 Task: In the Contact  DavisAudrey@lohud.com, Log Postal mail with desription: 'Received a postal mail package from a customer returning a product.'; Add date: '4 September, 2023', attach the document: Proposal.doc. Logged in from softage.10@softage.net
Action: Mouse moved to (101, 58)
Screenshot: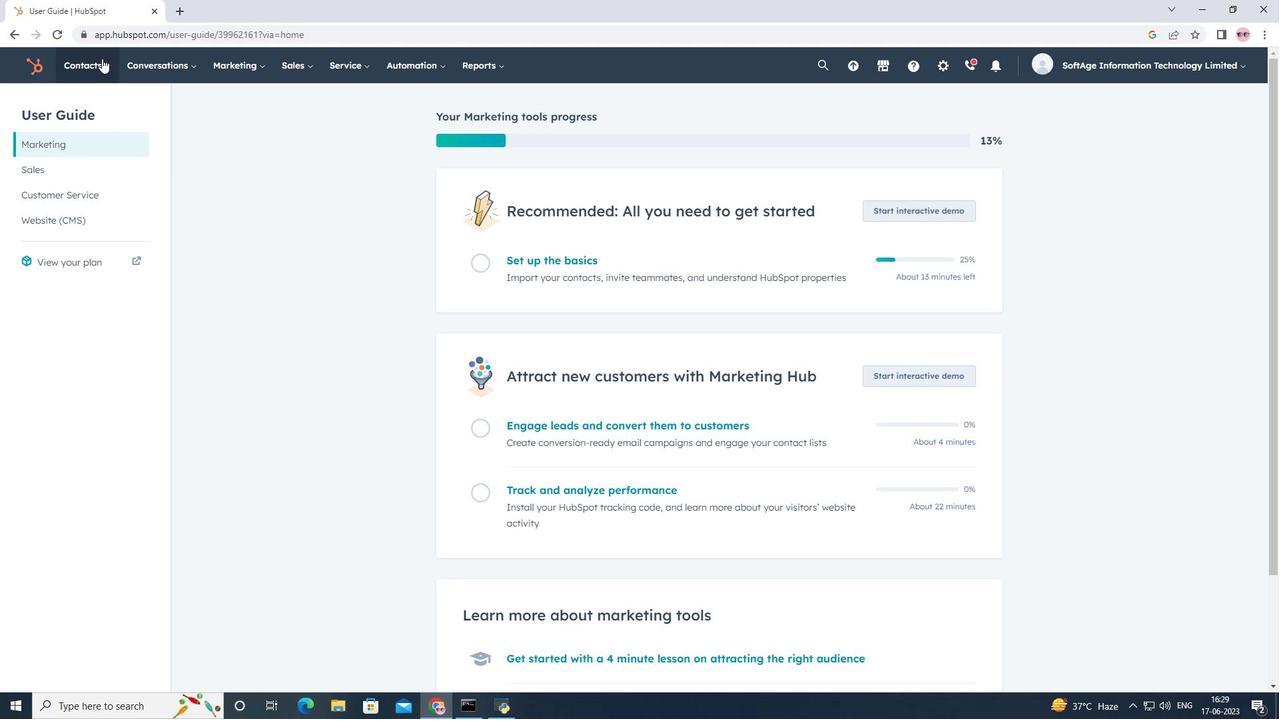 
Action: Mouse pressed left at (101, 58)
Screenshot: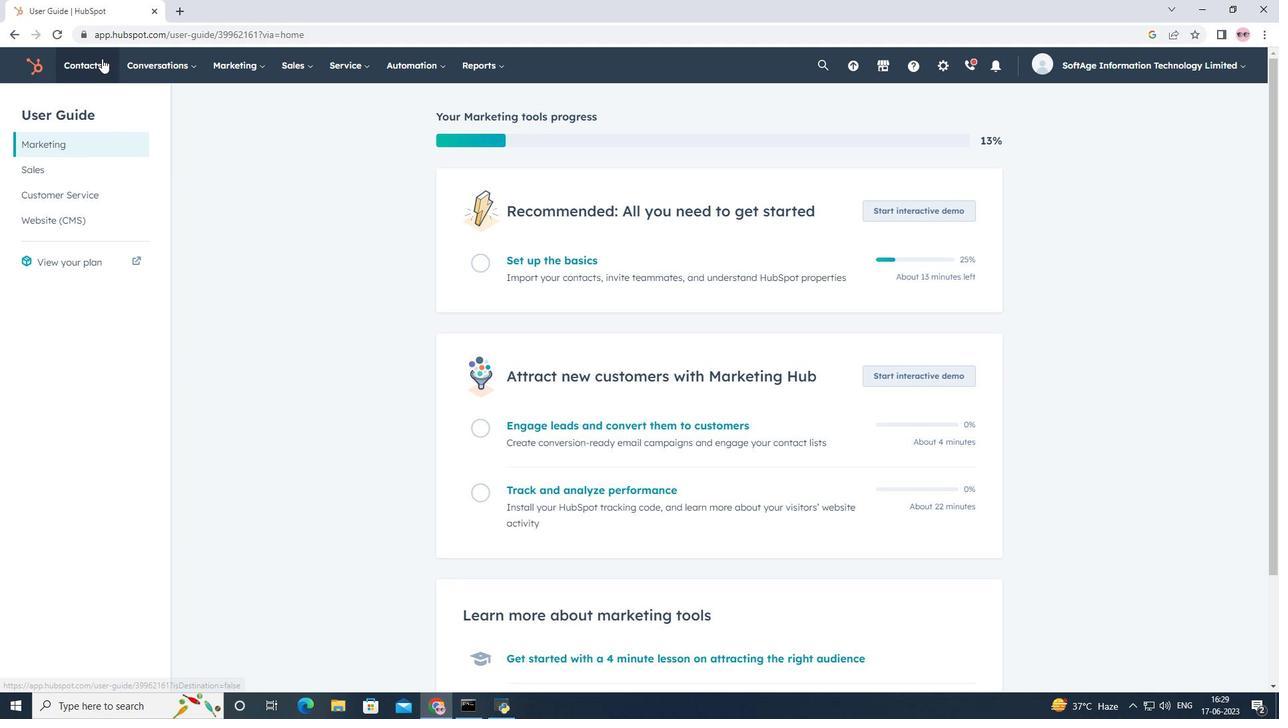 
Action: Mouse moved to (119, 106)
Screenshot: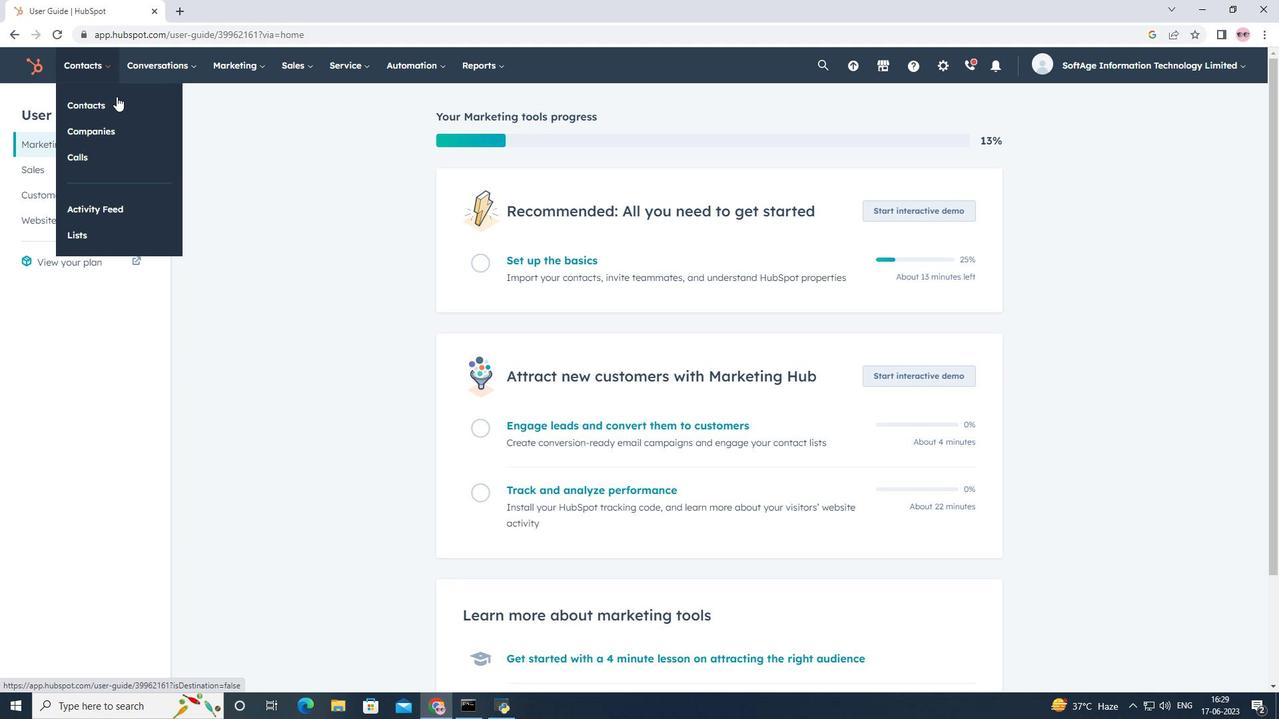 
Action: Mouse pressed left at (119, 106)
Screenshot: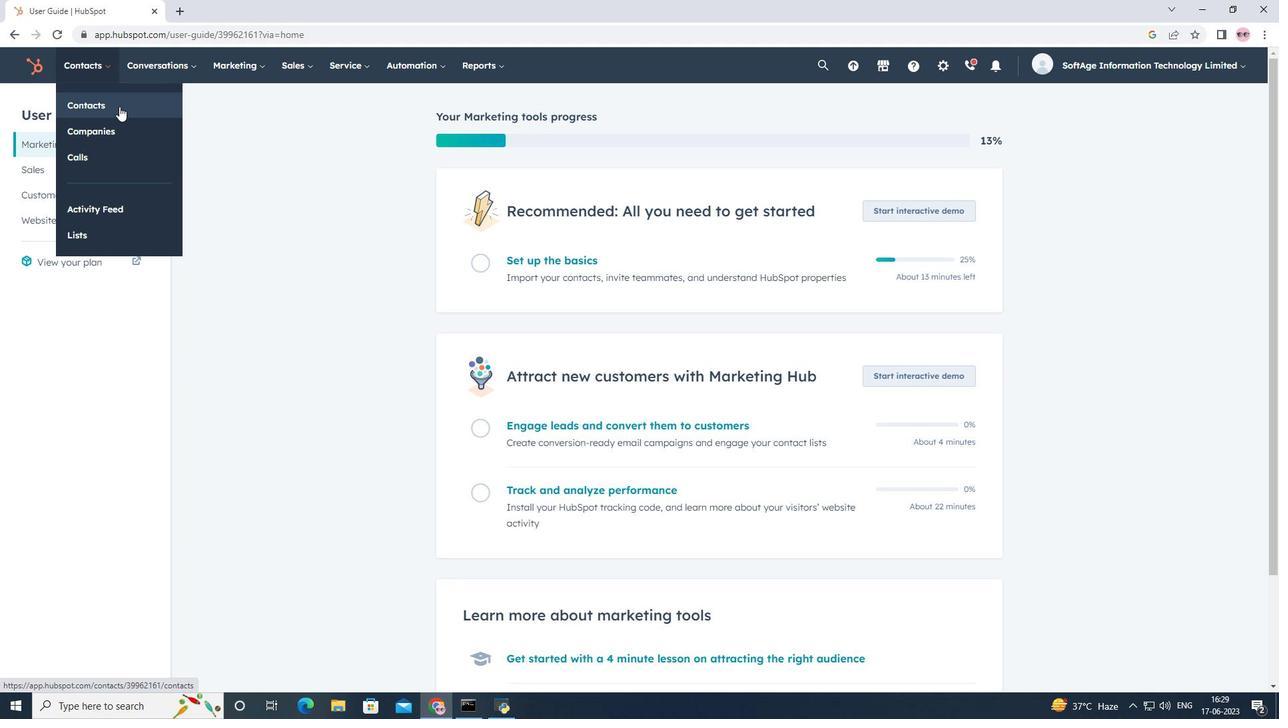 
Action: Mouse moved to (114, 221)
Screenshot: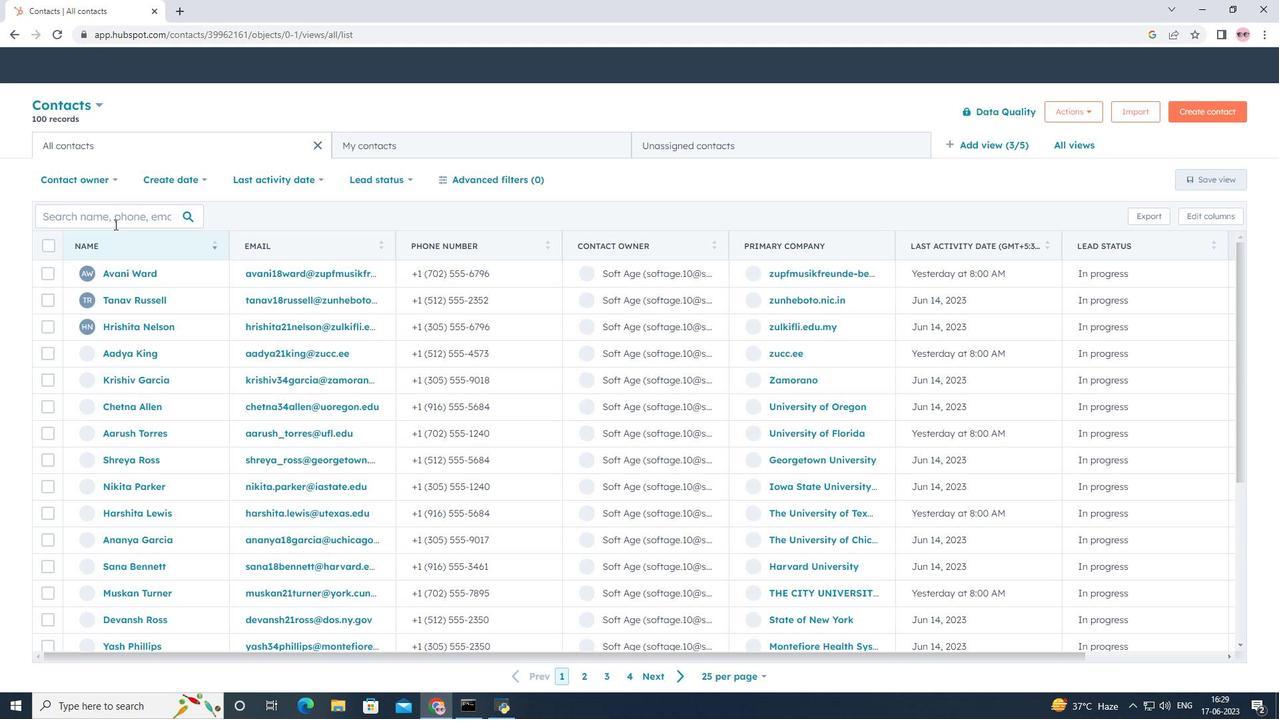 
Action: Mouse pressed left at (114, 221)
Screenshot: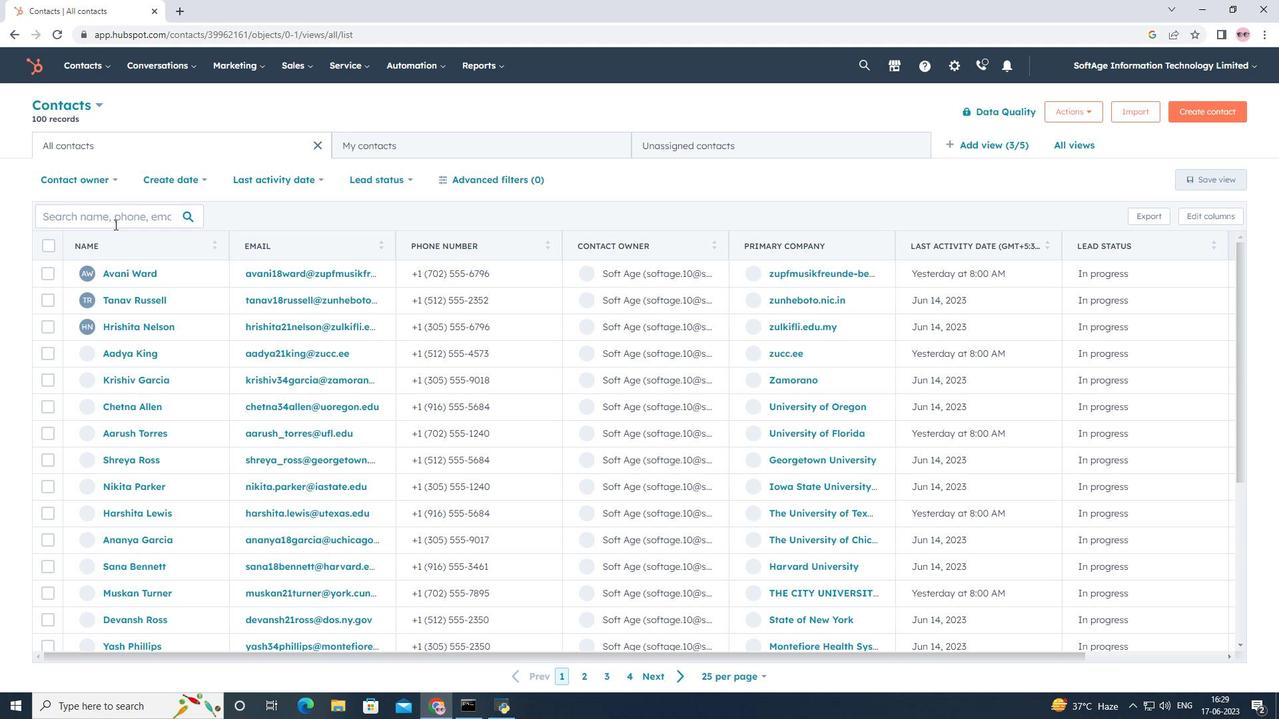 
Action: Key pressed <Key.shift>davis<Key.shift>Audrey<Key.shift>@lohud.com
Screenshot: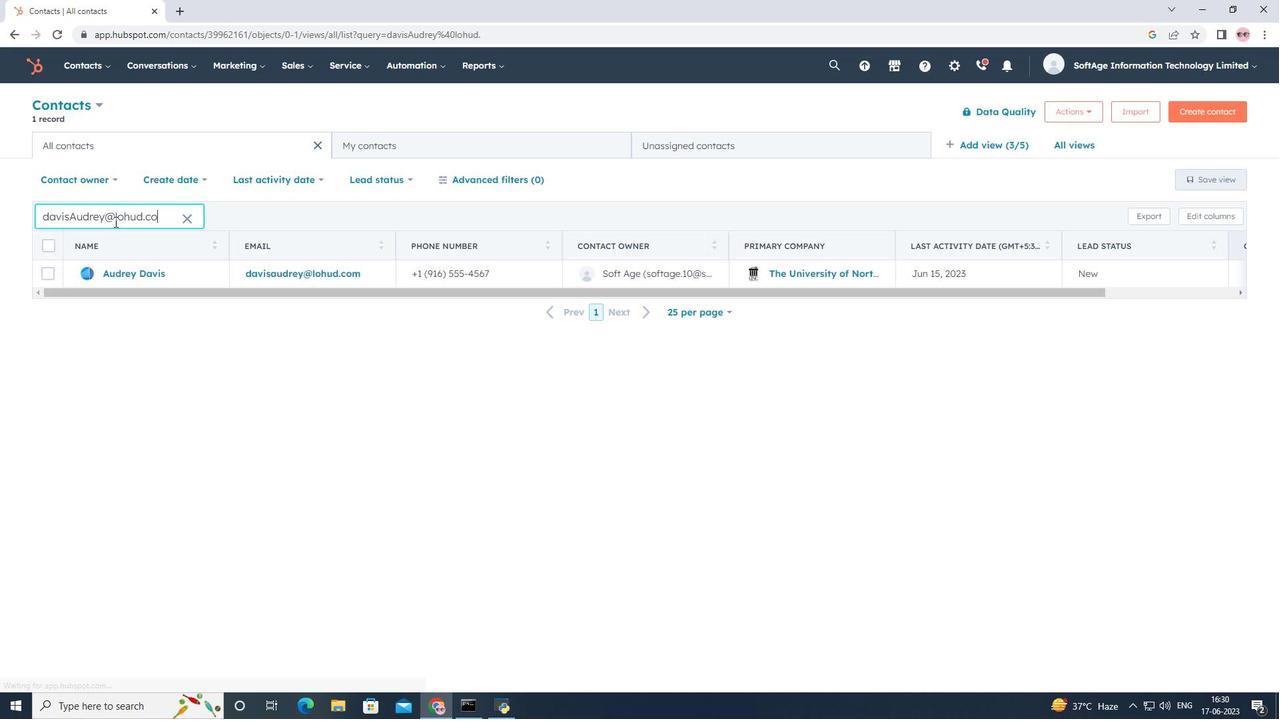 
Action: Mouse moved to (118, 275)
Screenshot: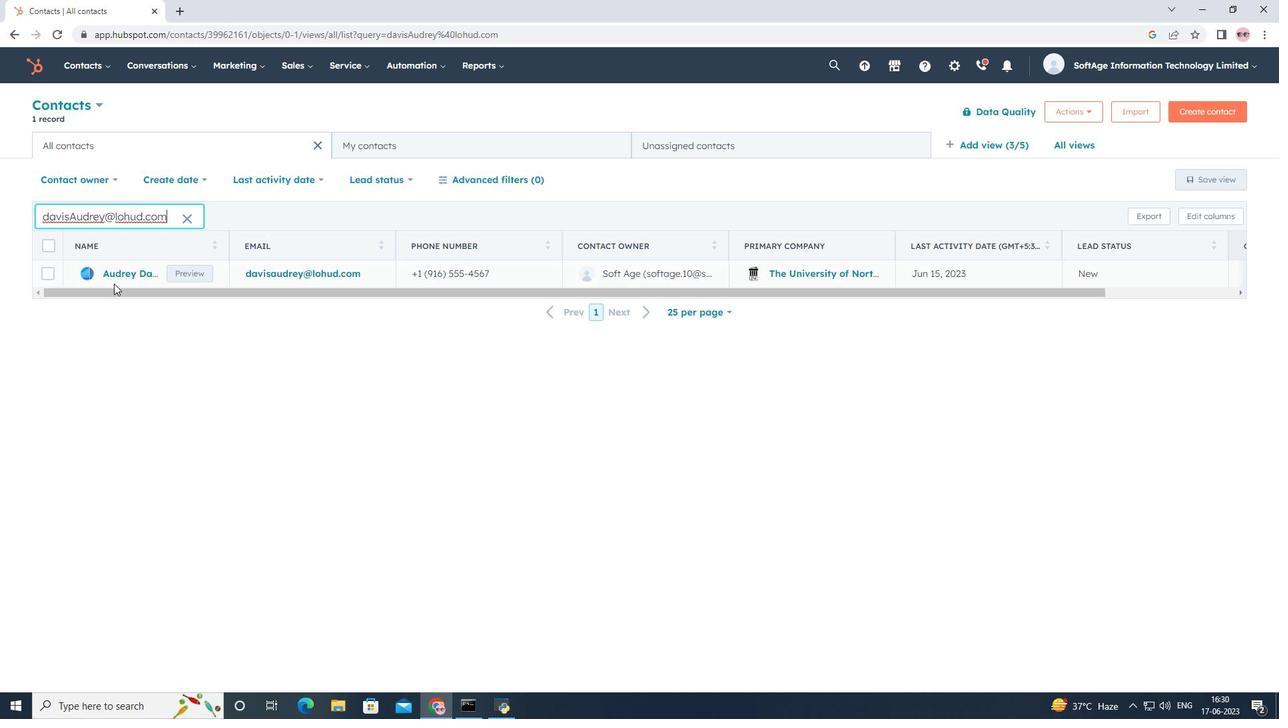 
Action: Mouse pressed left at (118, 275)
Screenshot: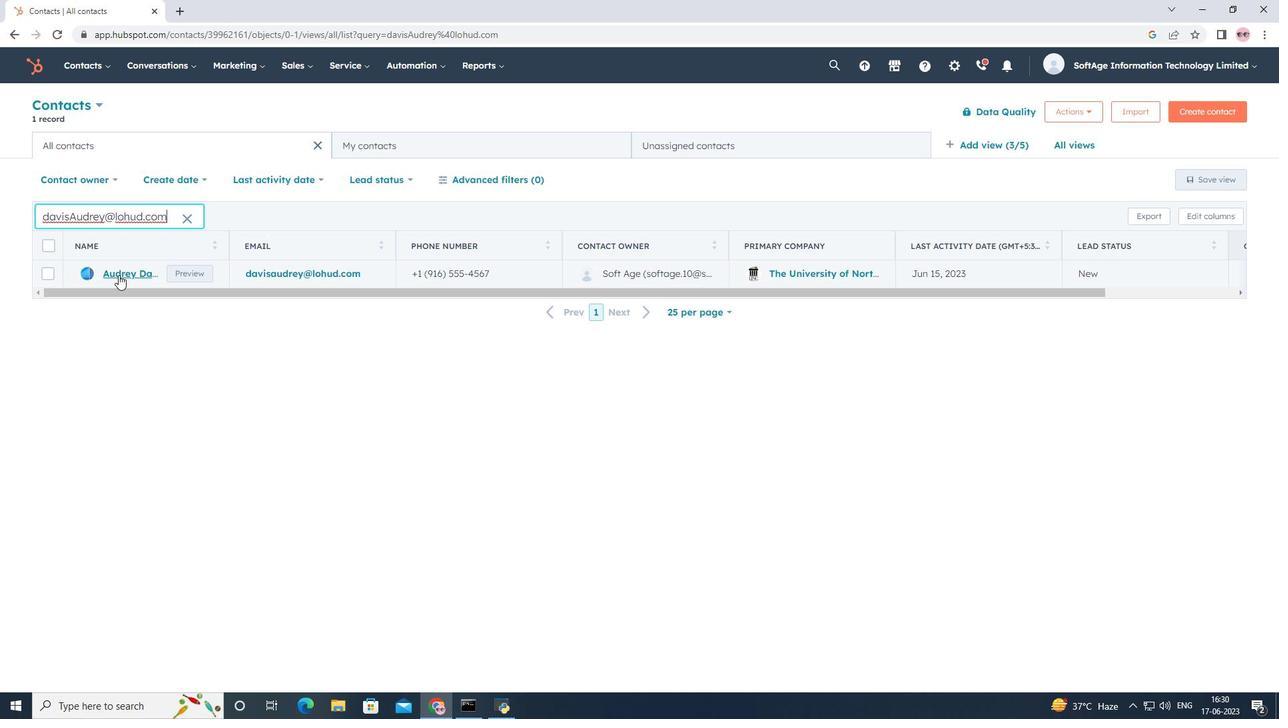 
Action: Mouse moved to (259, 235)
Screenshot: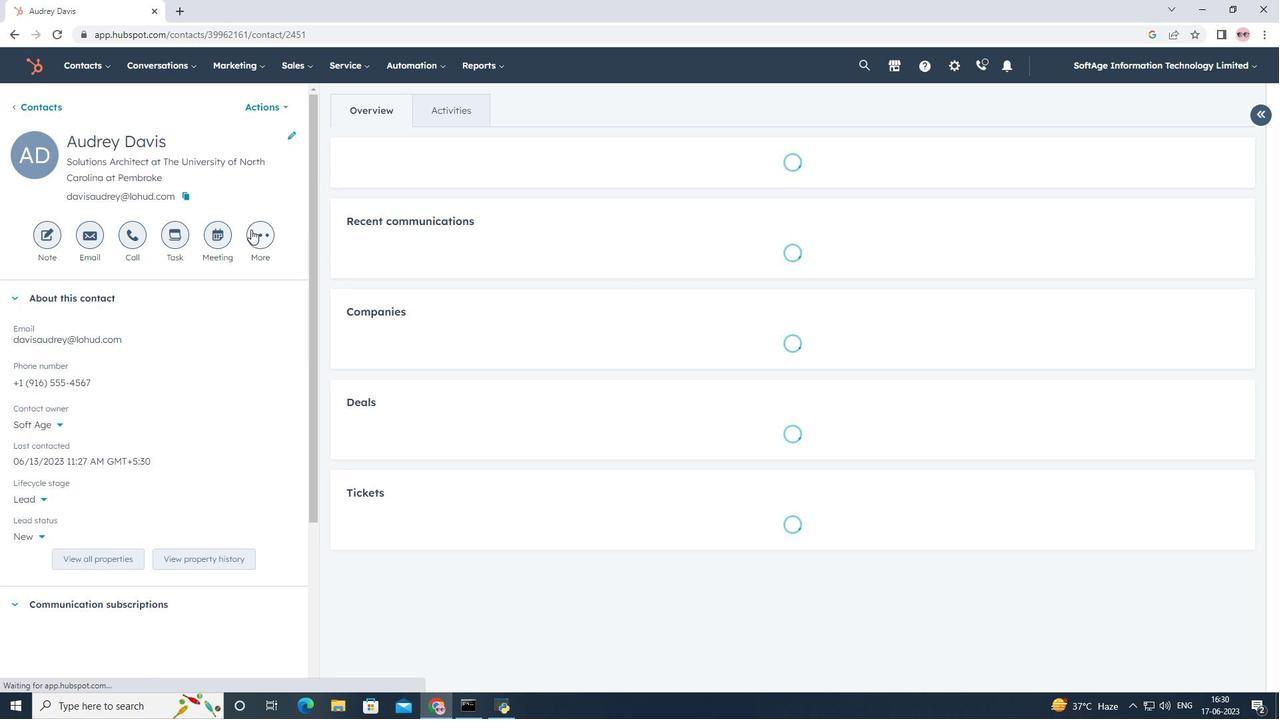 
Action: Mouse pressed left at (259, 235)
Screenshot: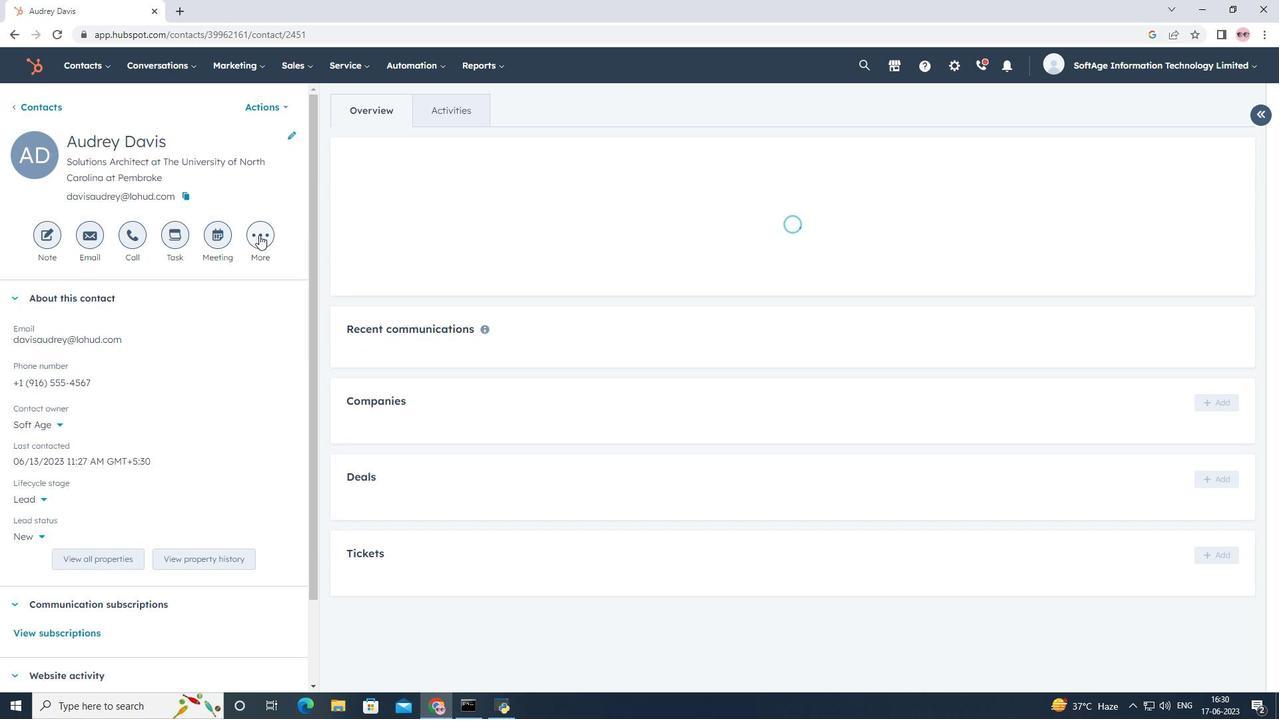 
Action: Mouse moved to (264, 425)
Screenshot: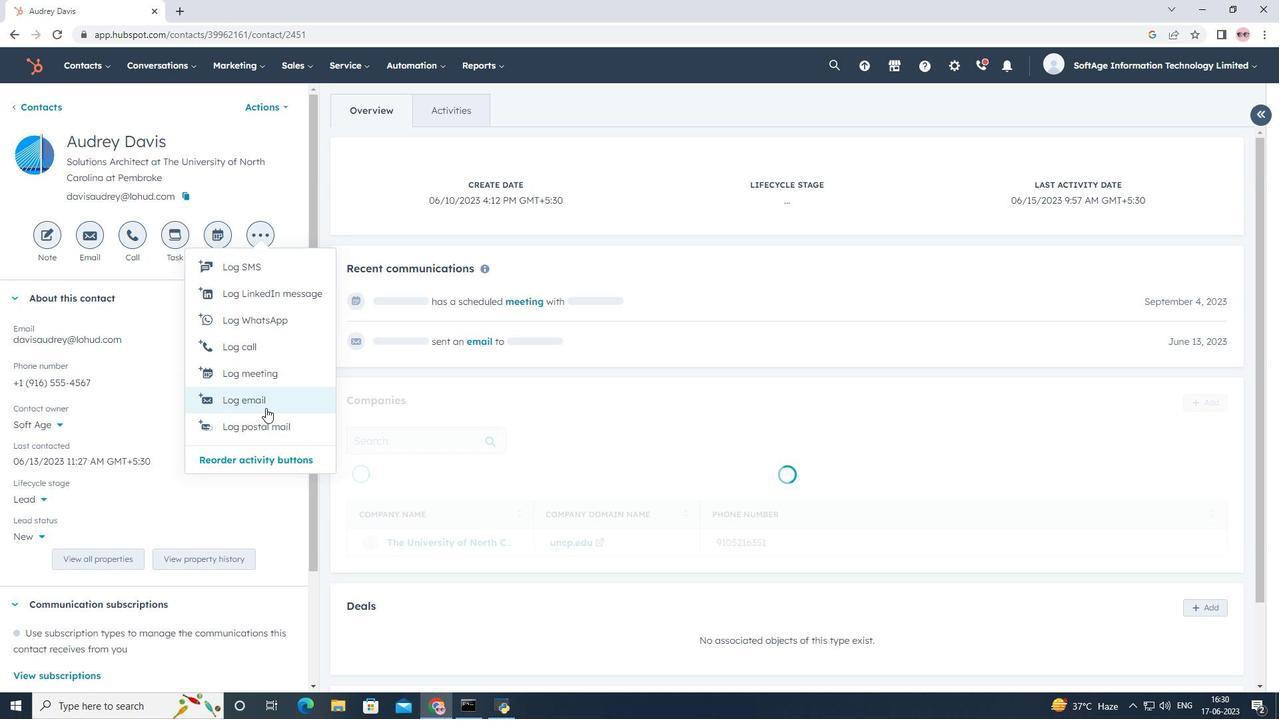 
Action: Mouse pressed left at (264, 425)
Screenshot: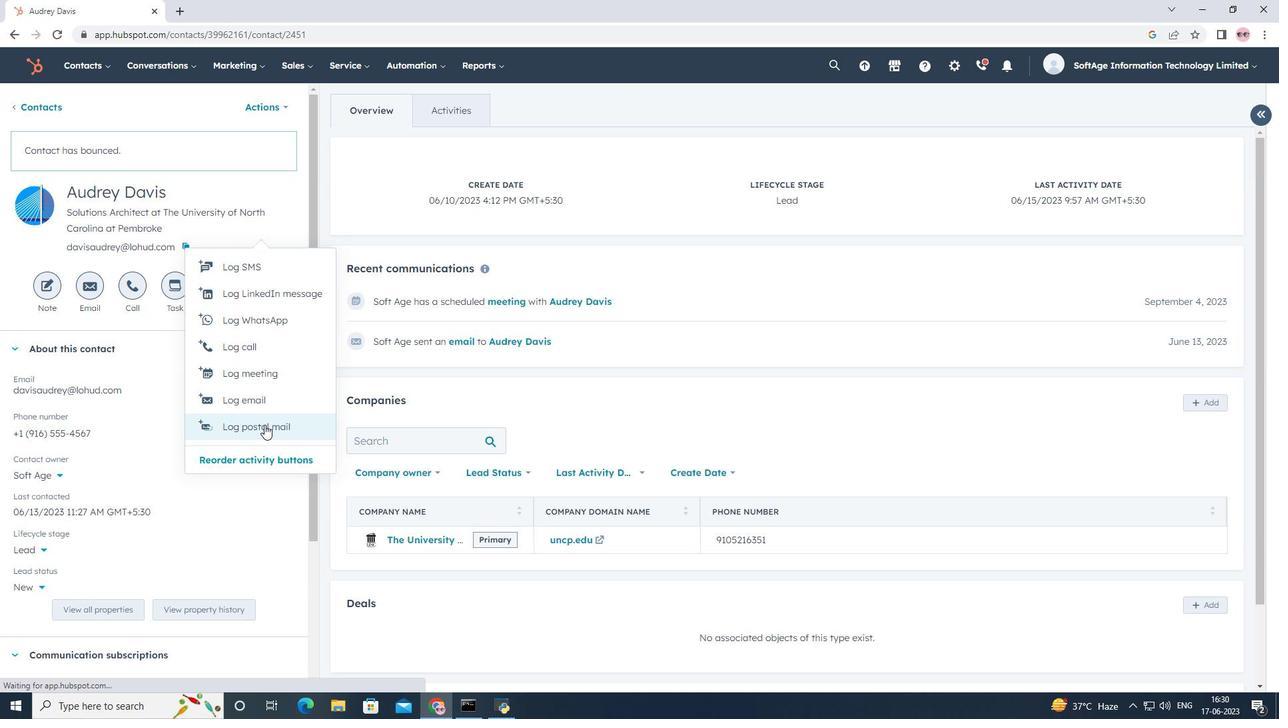 
Action: Mouse moved to (262, 479)
Screenshot: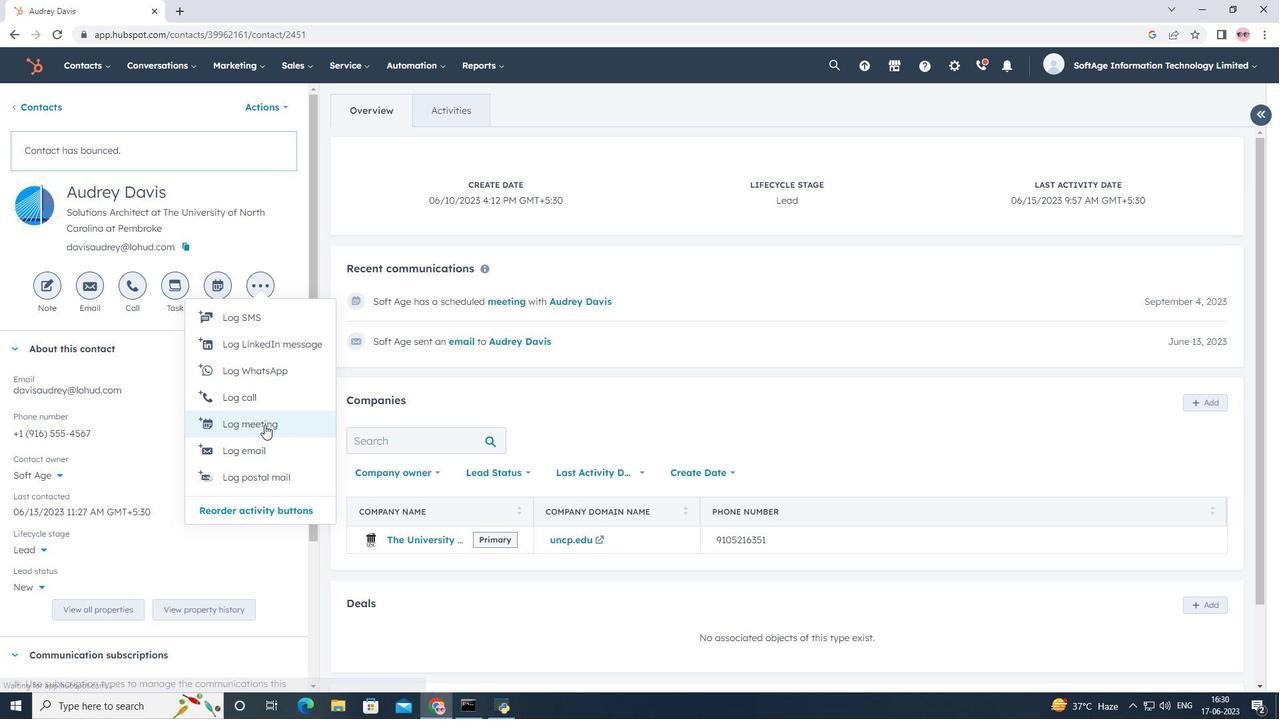 
Action: Mouse pressed left at (262, 479)
Screenshot: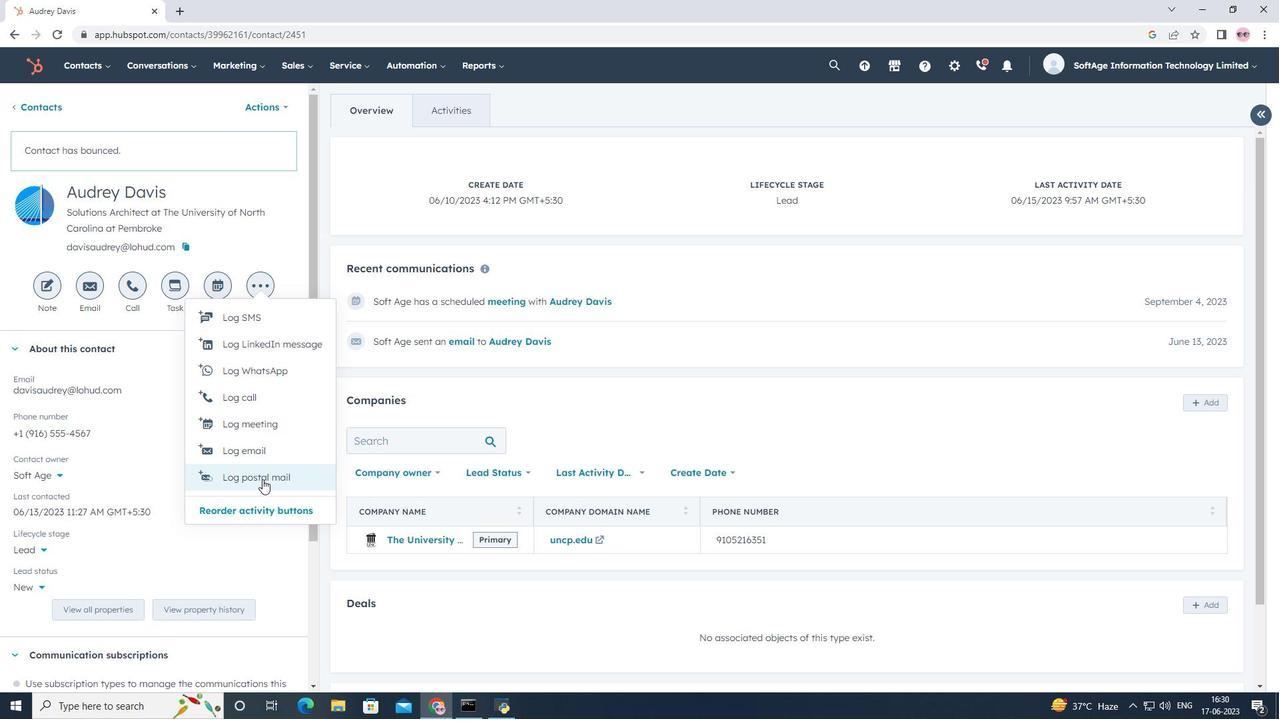 
Action: Mouse moved to (813, 507)
Screenshot: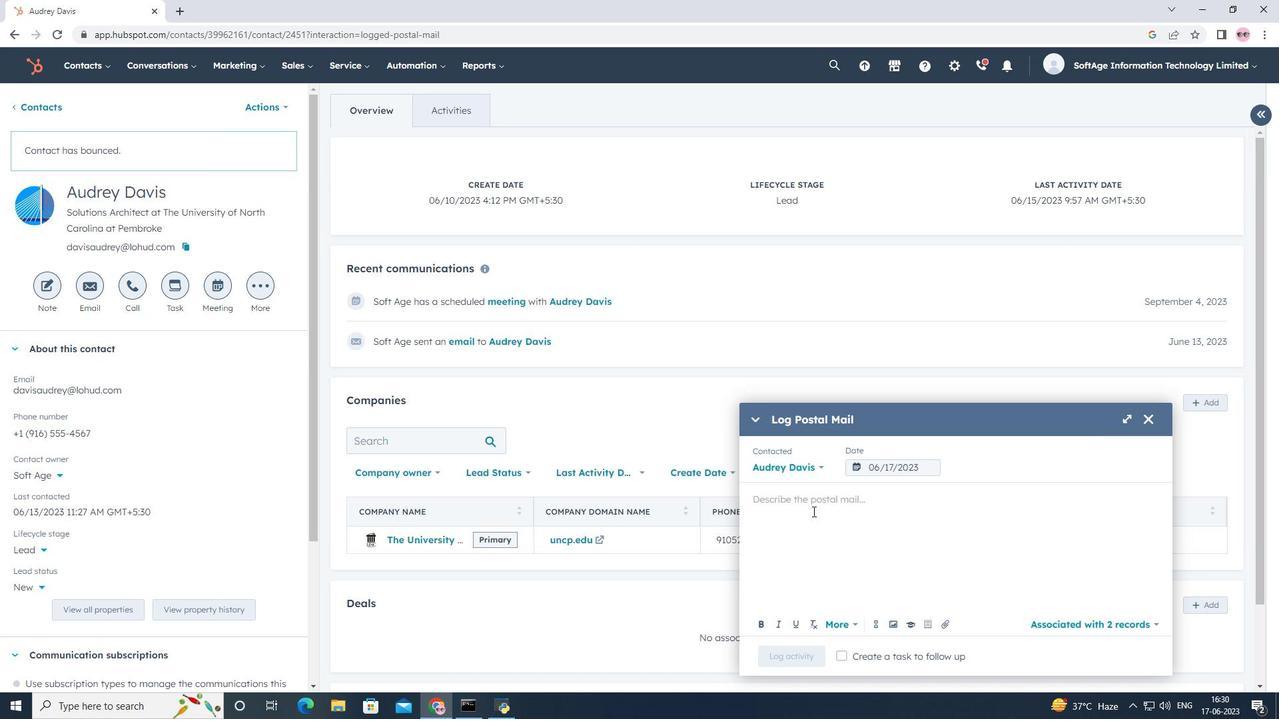
Action: Mouse pressed left at (813, 507)
Screenshot: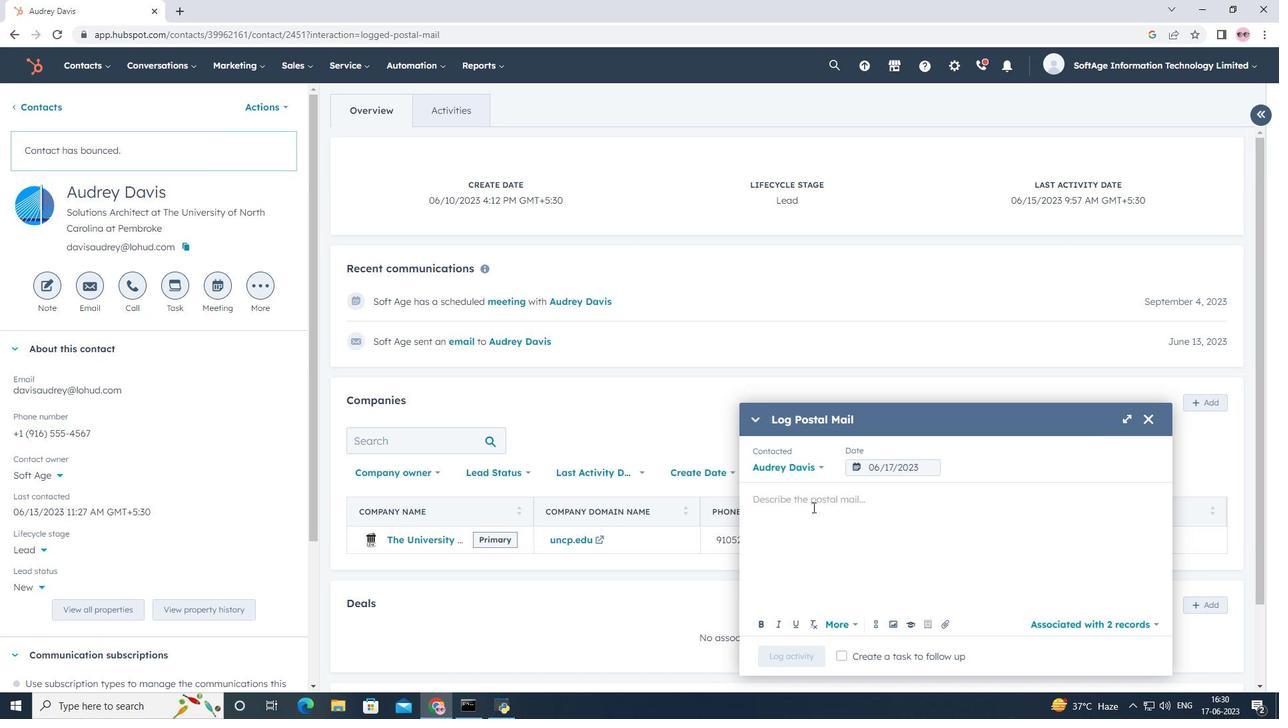 
Action: Key pressed <Key.shift>Received<Key.space>a<Key.space>postal<Key.space>mail<Key.space>package<Key.space>from<Key.space>a<Key.space>customer<Key.space>returning<Key.space>a<Key.space>product.
Screenshot: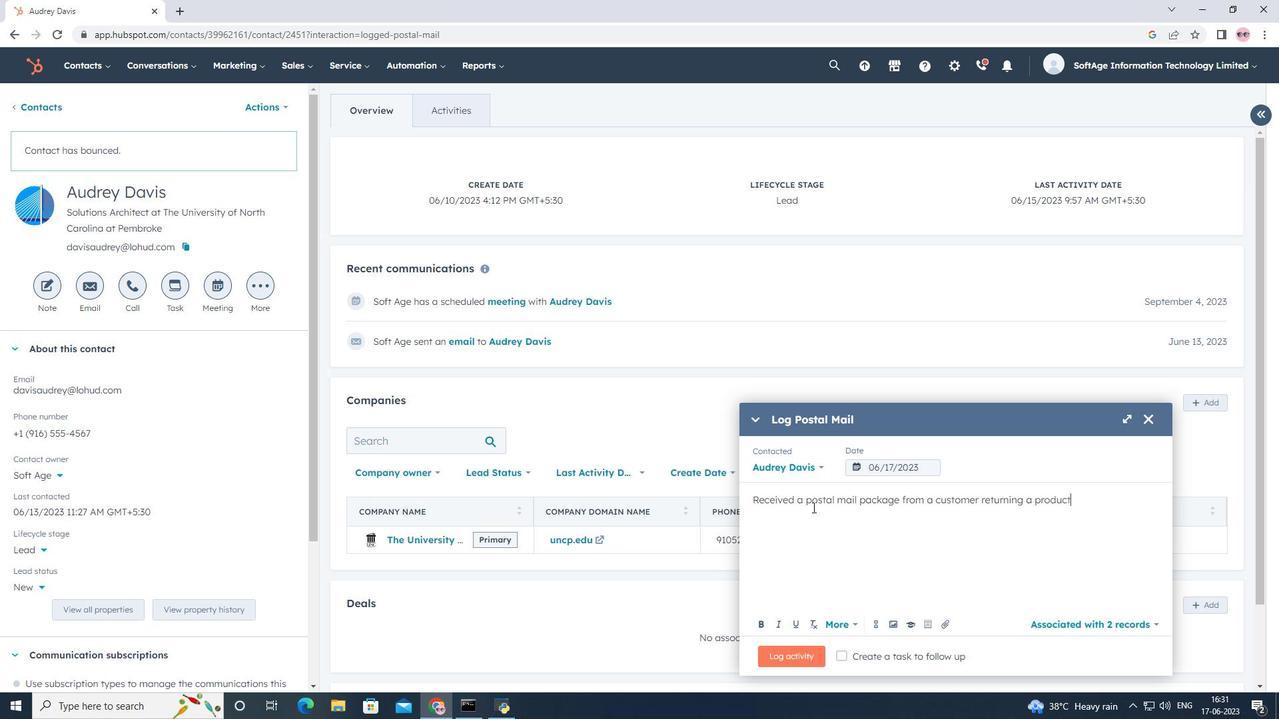 
Action: Mouse moved to (913, 469)
Screenshot: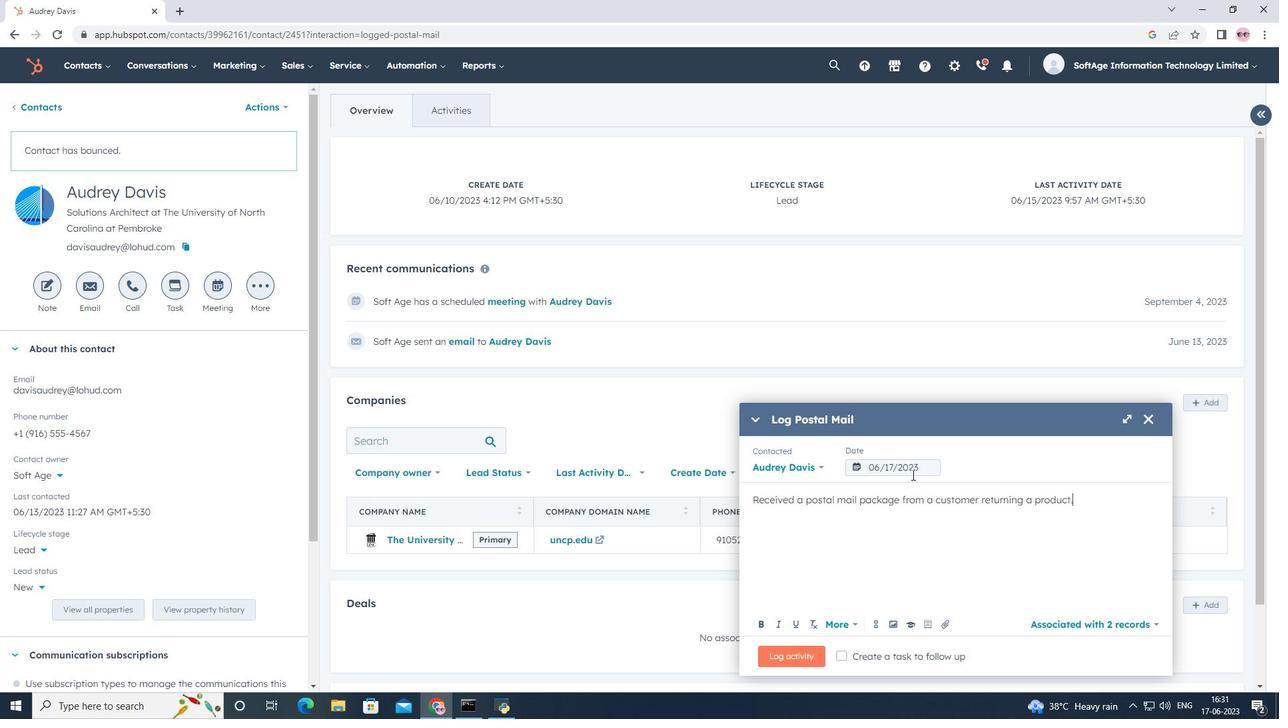
Action: Mouse pressed left at (913, 469)
Screenshot: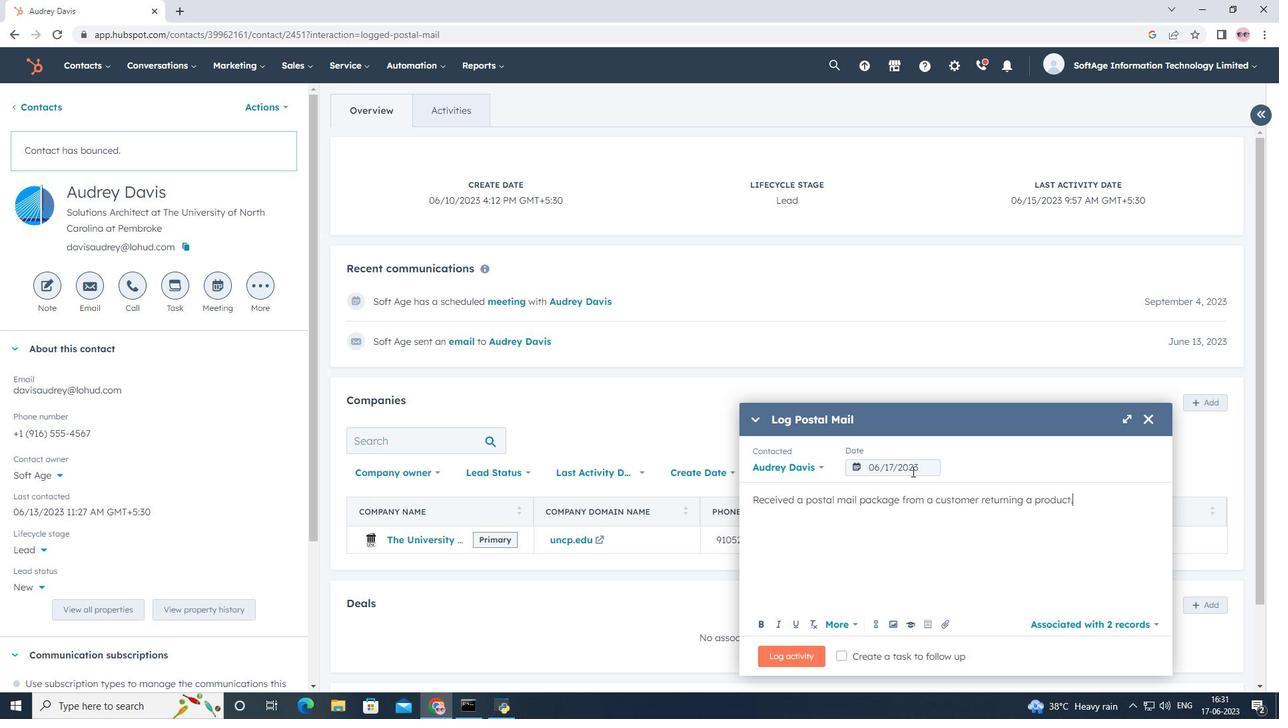 
Action: Mouse moved to (1023, 257)
Screenshot: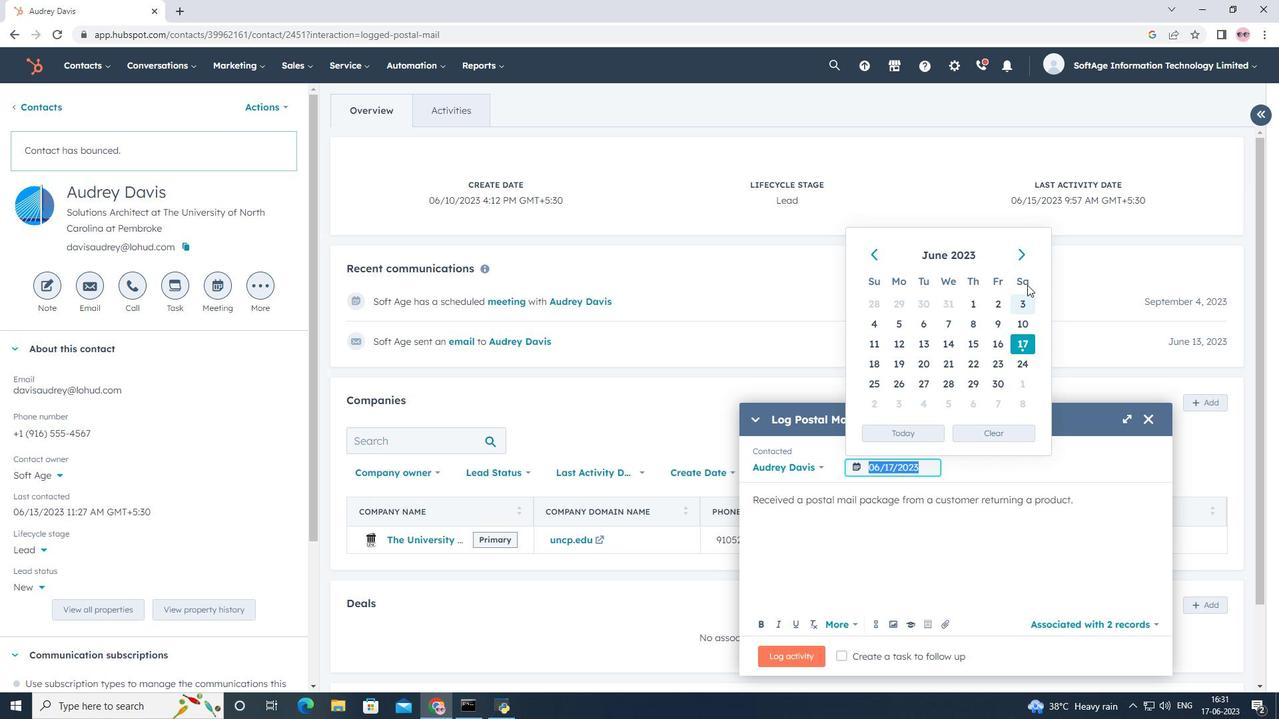 
Action: Mouse pressed left at (1023, 257)
Screenshot: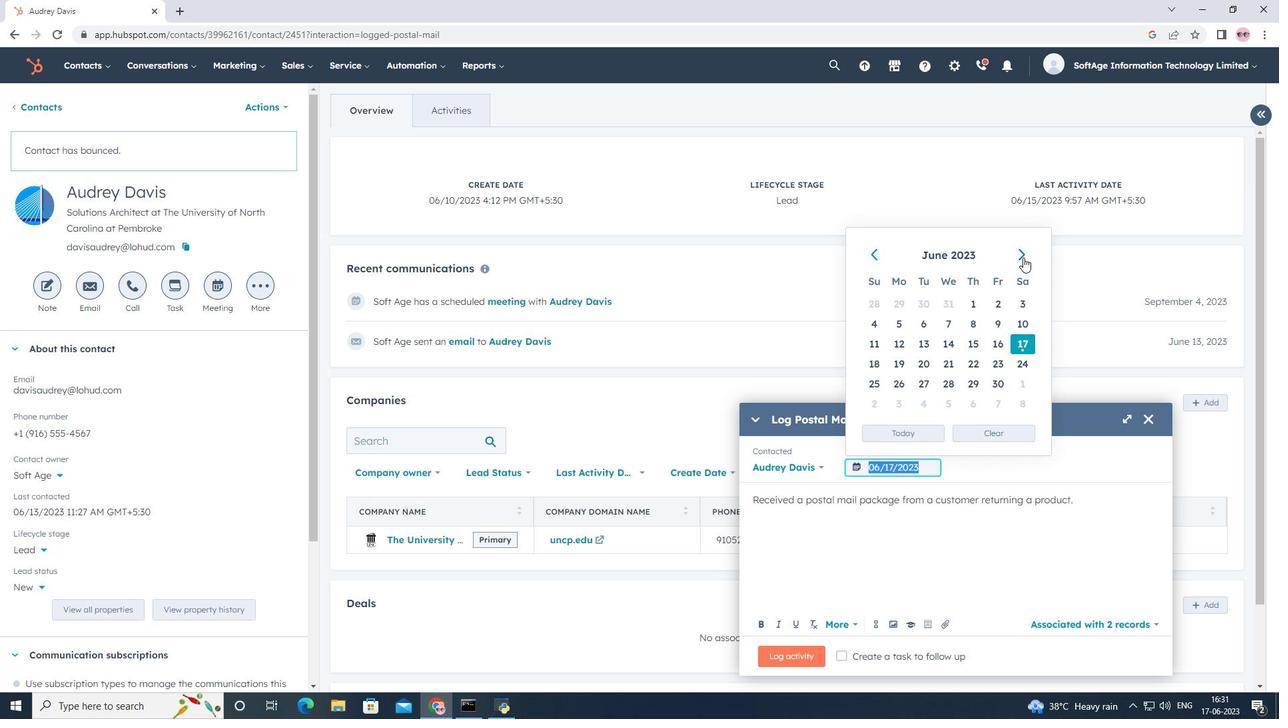 
Action: Mouse moved to (1023, 257)
Screenshot: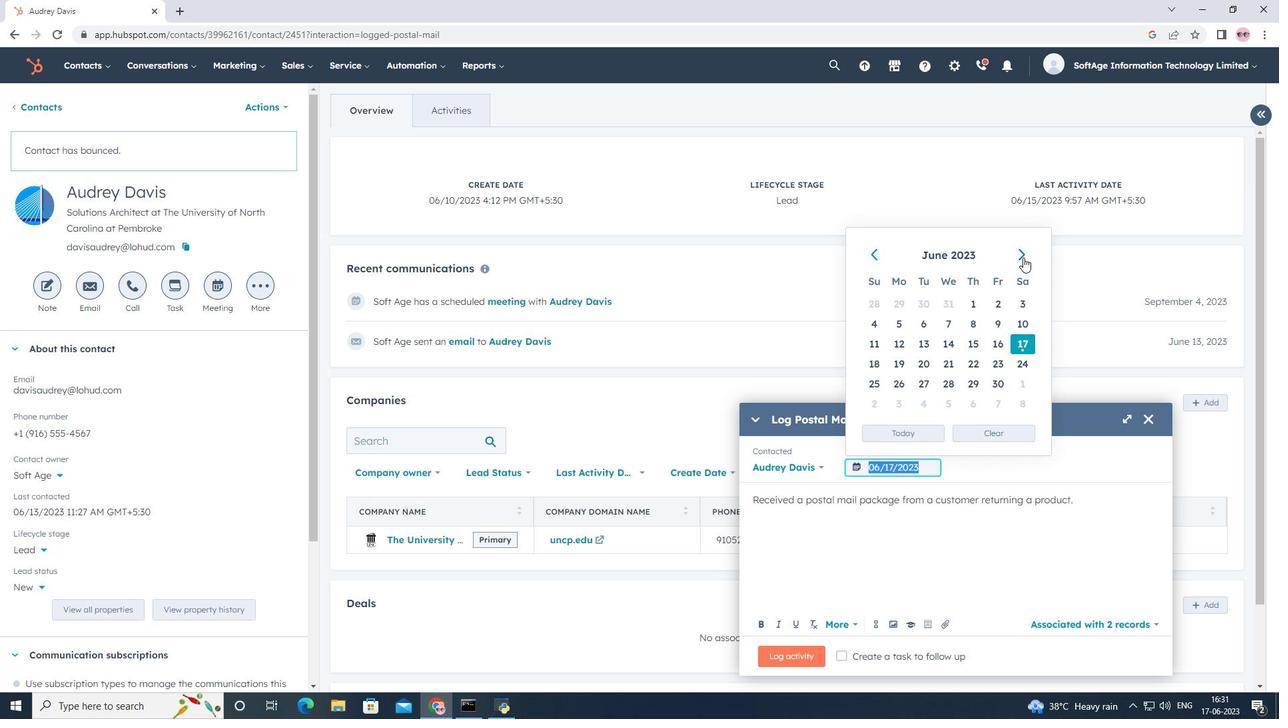 
Action: Mouse pressed left at (1023, 257)
Screenshot: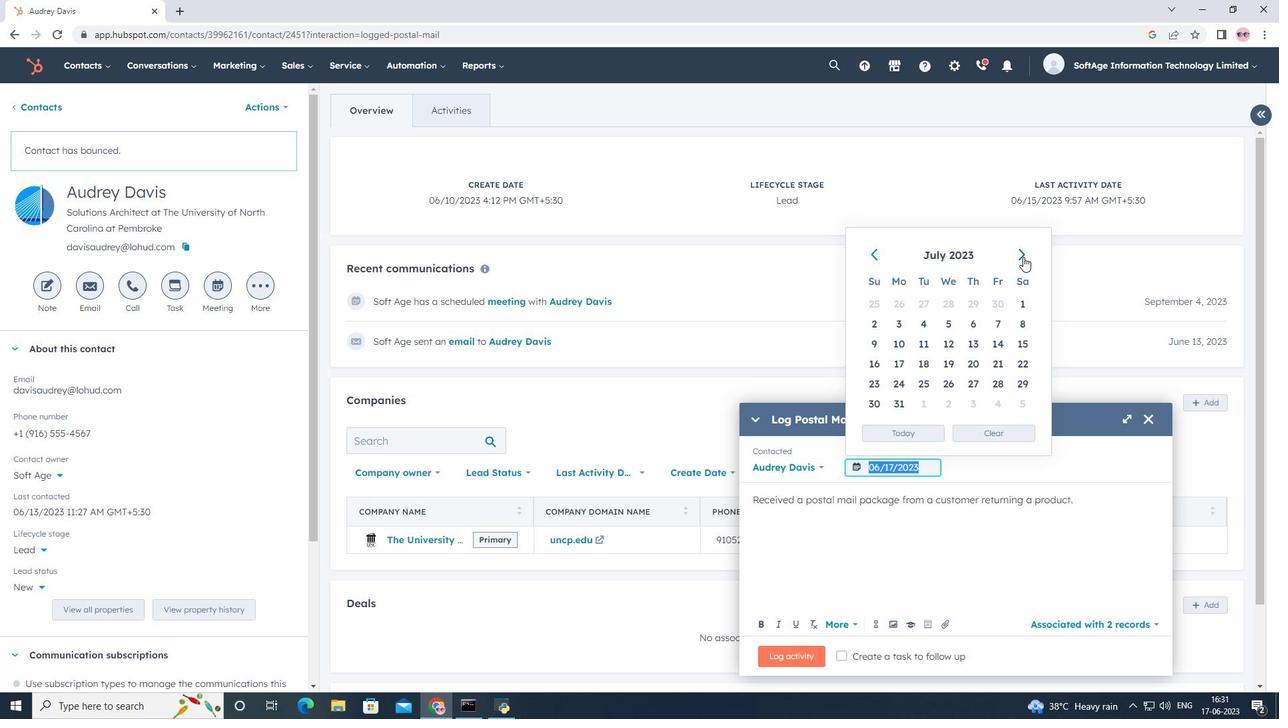 
Action: Mouse pressed left at (1023, 257)
Screenshot: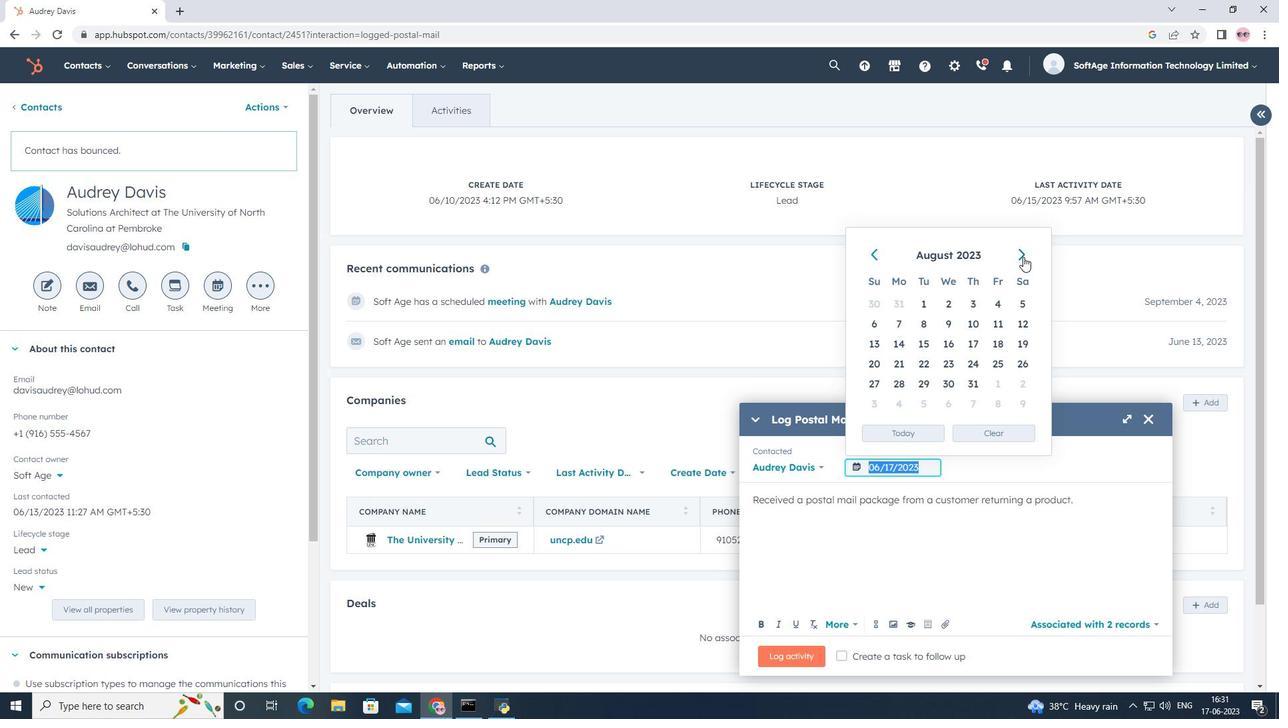 
Action: Mouse moved to (901, 324)
Screenshot: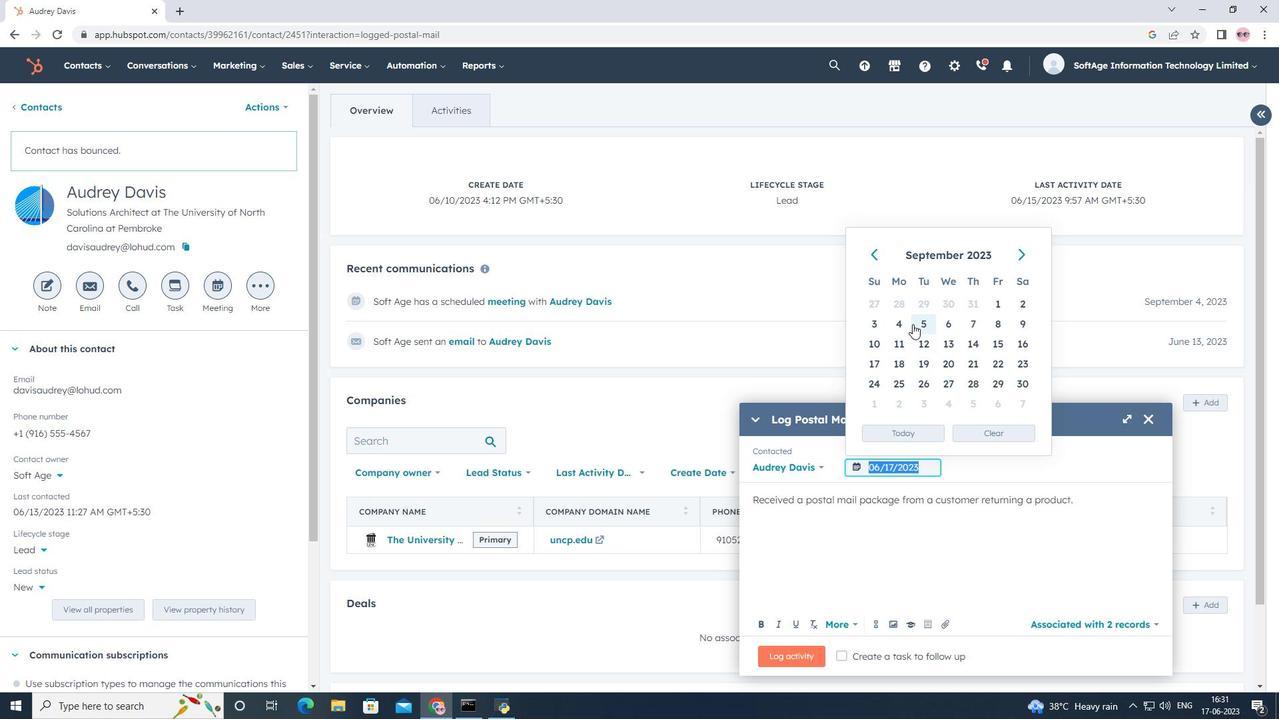 
Action: Mouse pressed left at (901, 324)
Screenshot: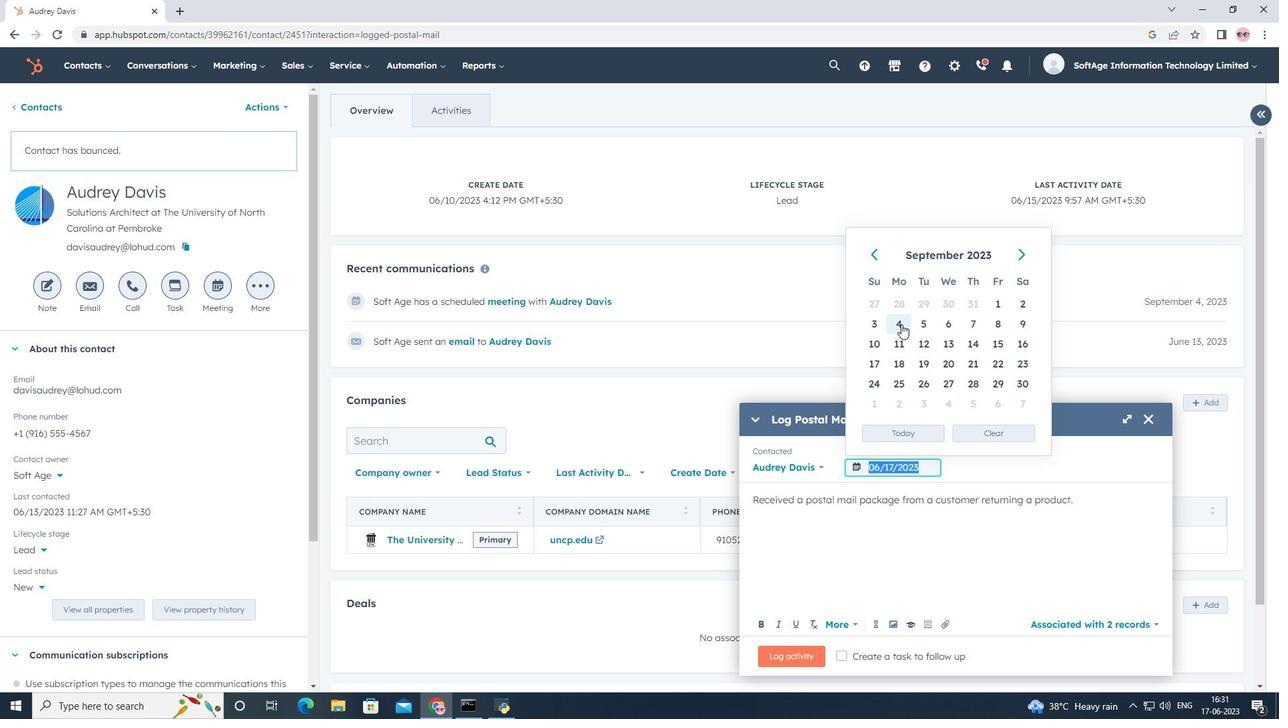 
Action: Mouse moved to (944, 626)
Screenshot: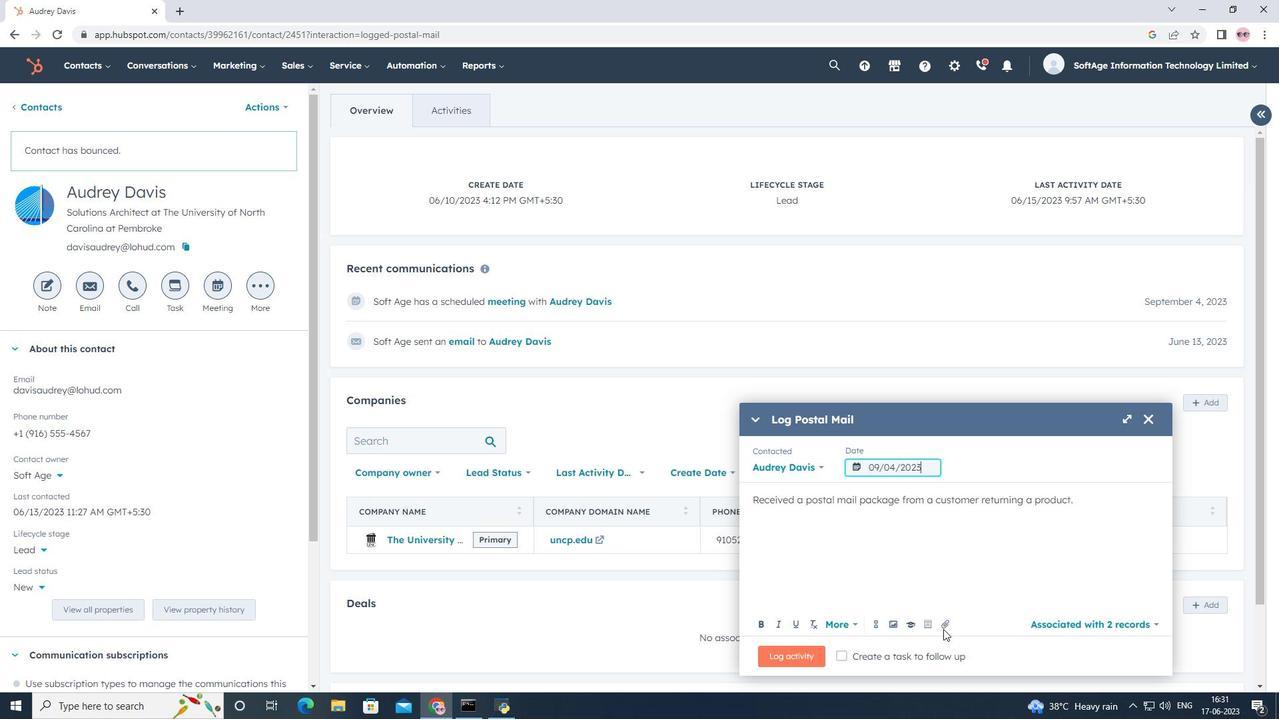 
Action: Mouse pressed left at (944, 626)
Screenshot: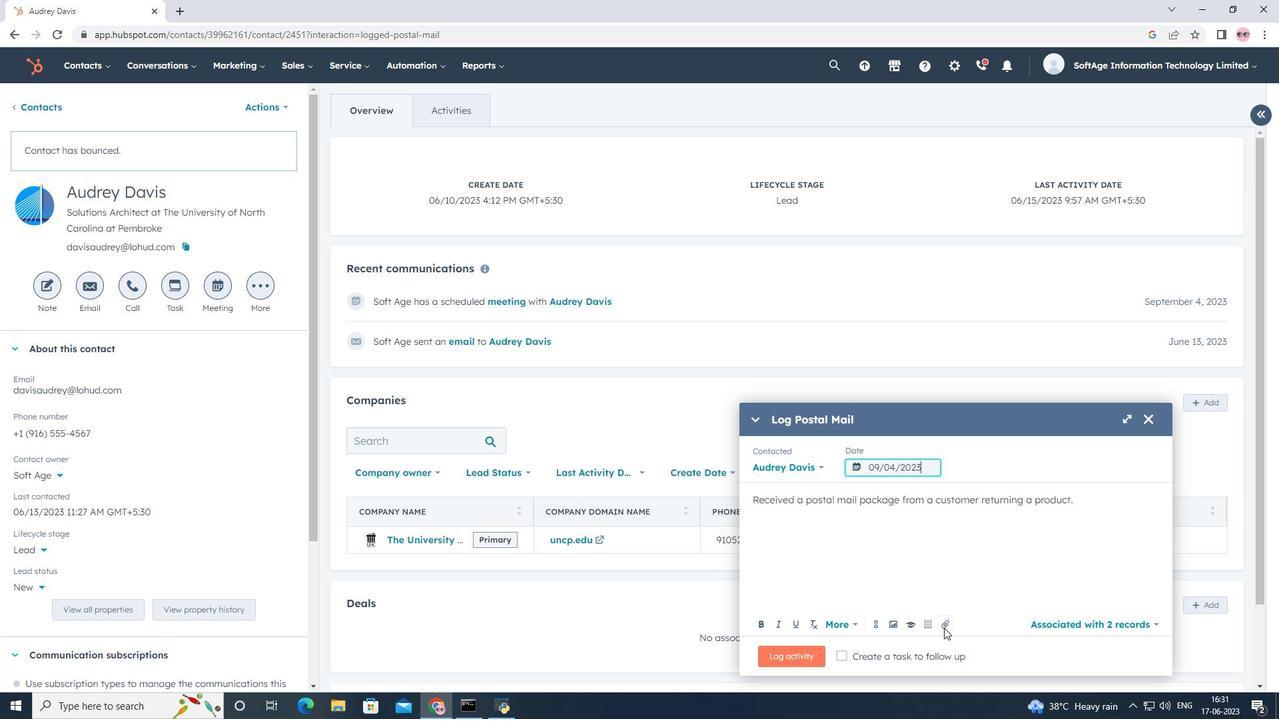 
Action: Mouse moved to (959, 581)
Screenshot: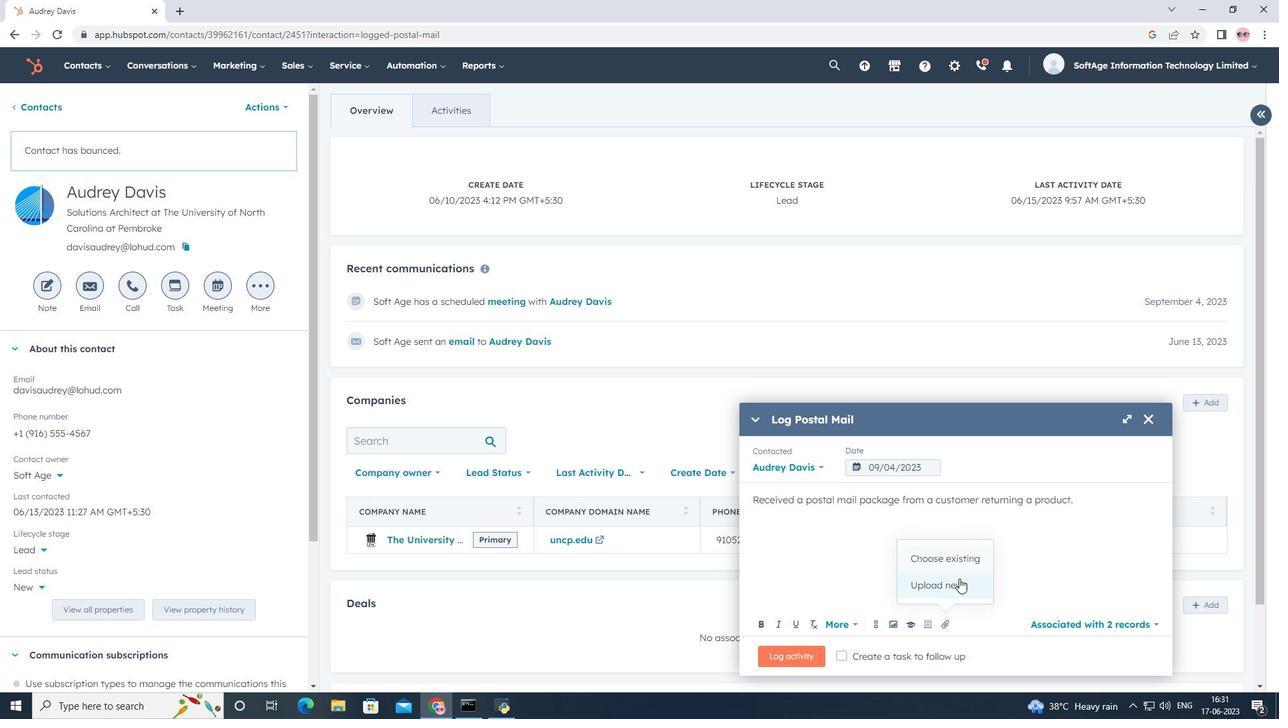 
Action: Mouse pressed left at (959, 581)
Screenshot: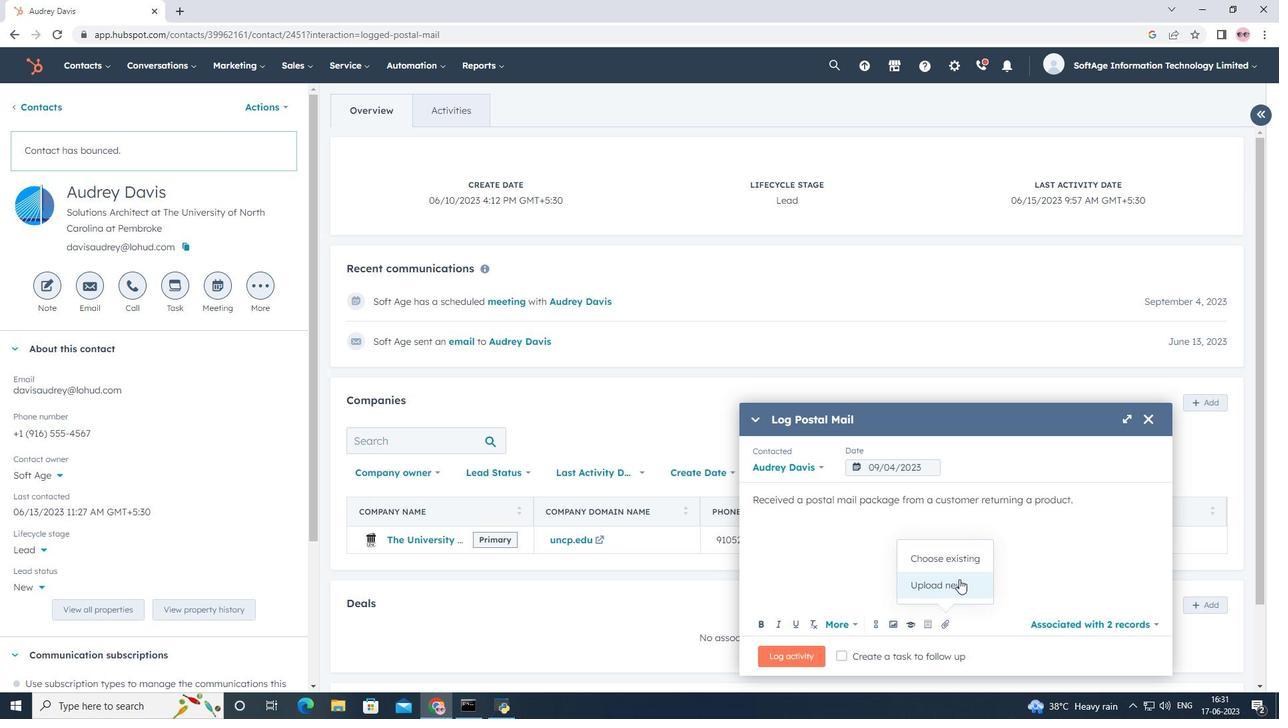 
Action: Mouse moved to (179, 111)
Screenshot: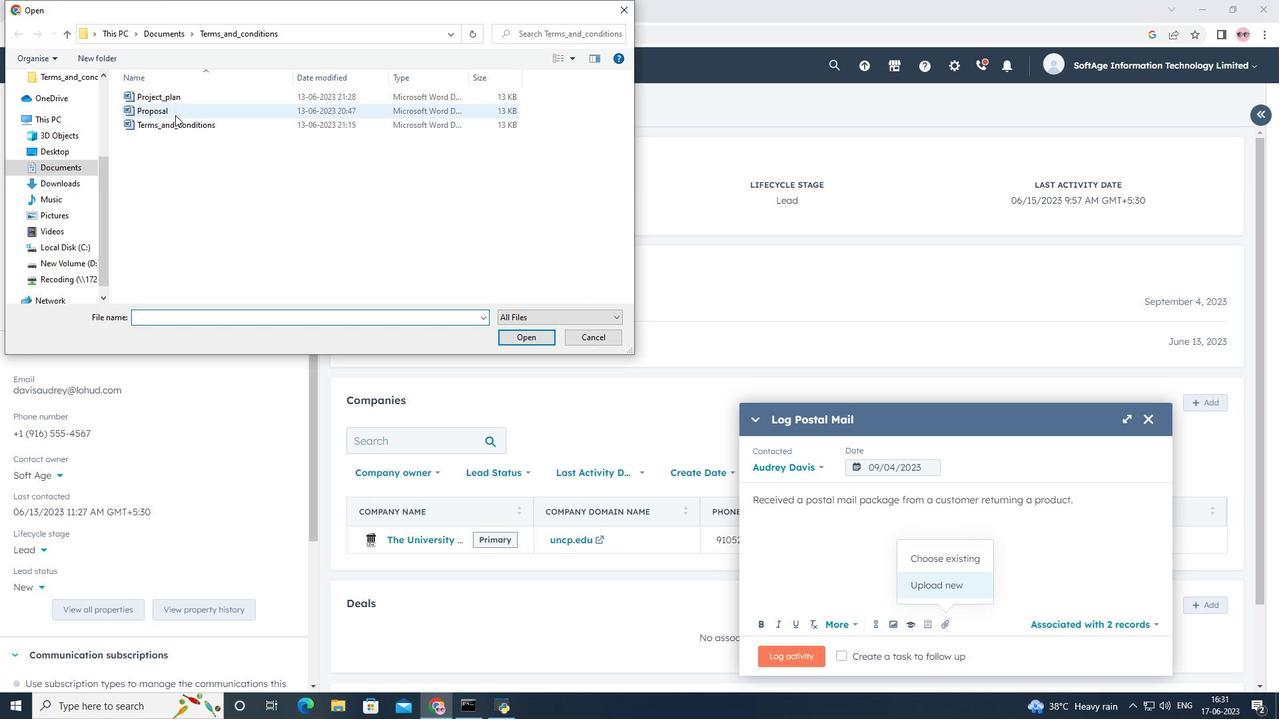
Action: Mouse pressed left at (179, 111)
Screenshot: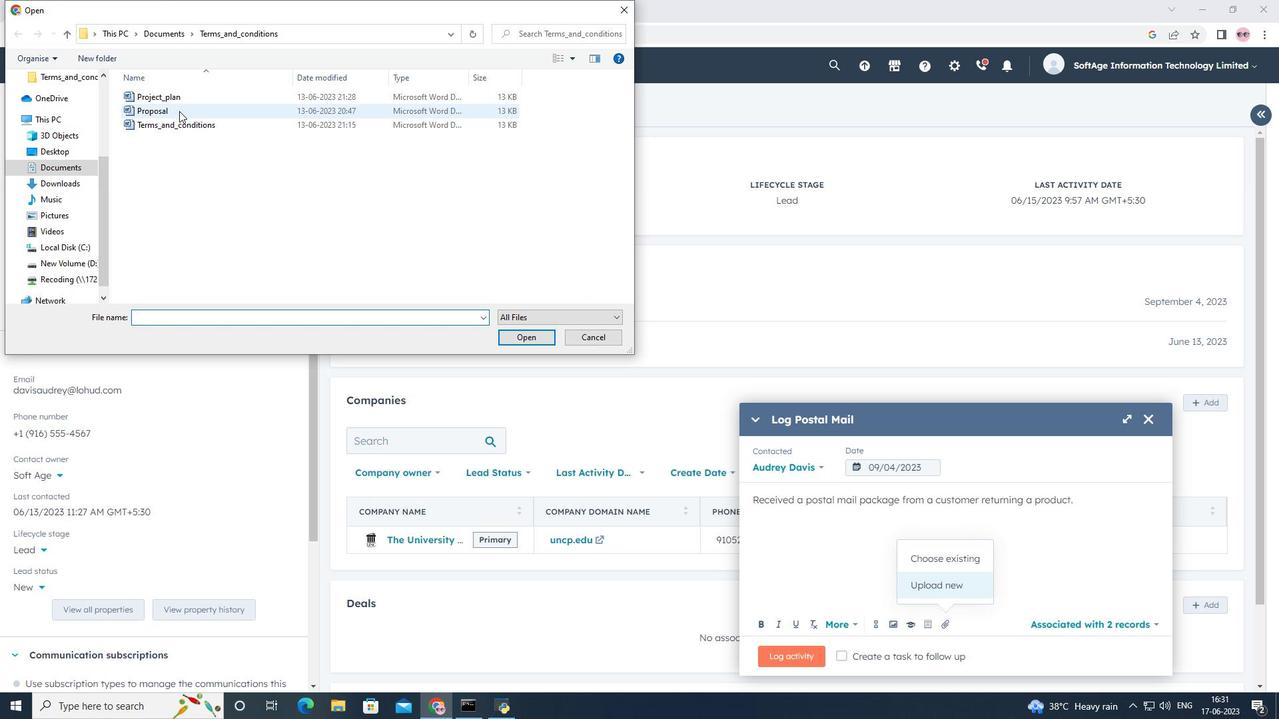 
Action: Mouse moved to (510, 335)
Screenshot: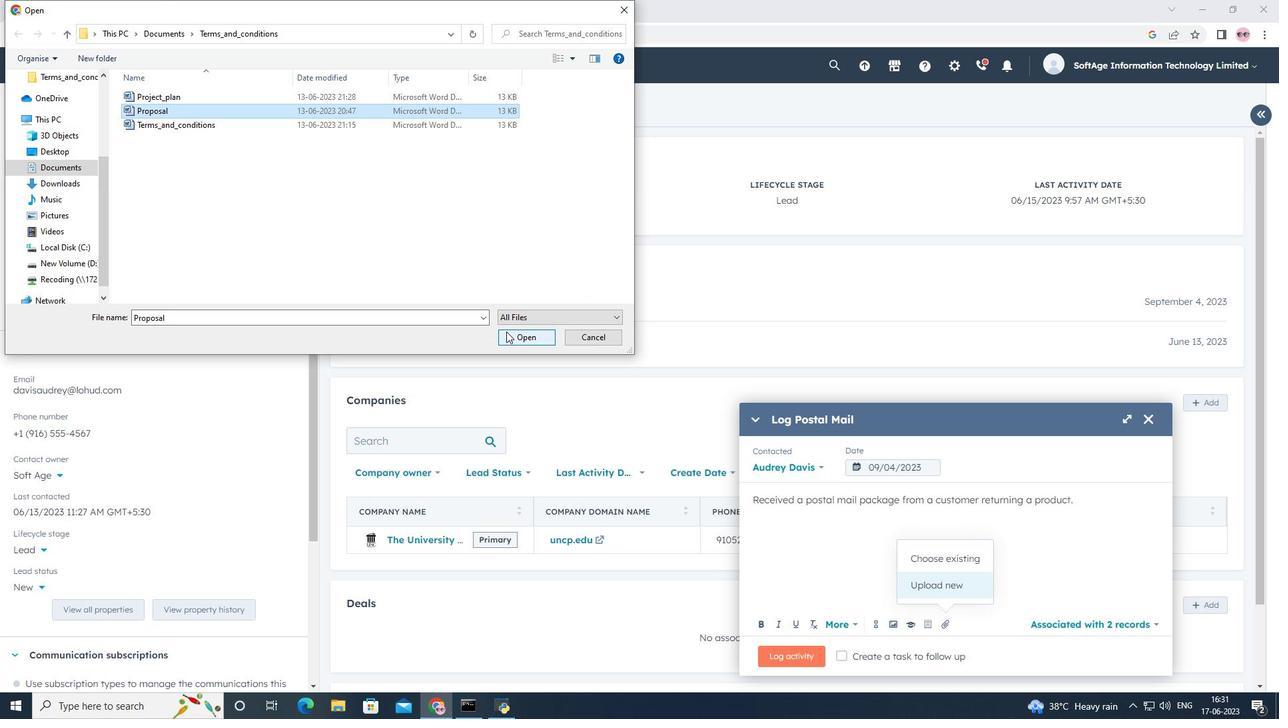 
Action: Mouse pressed left at (510, 335)
Screenshot: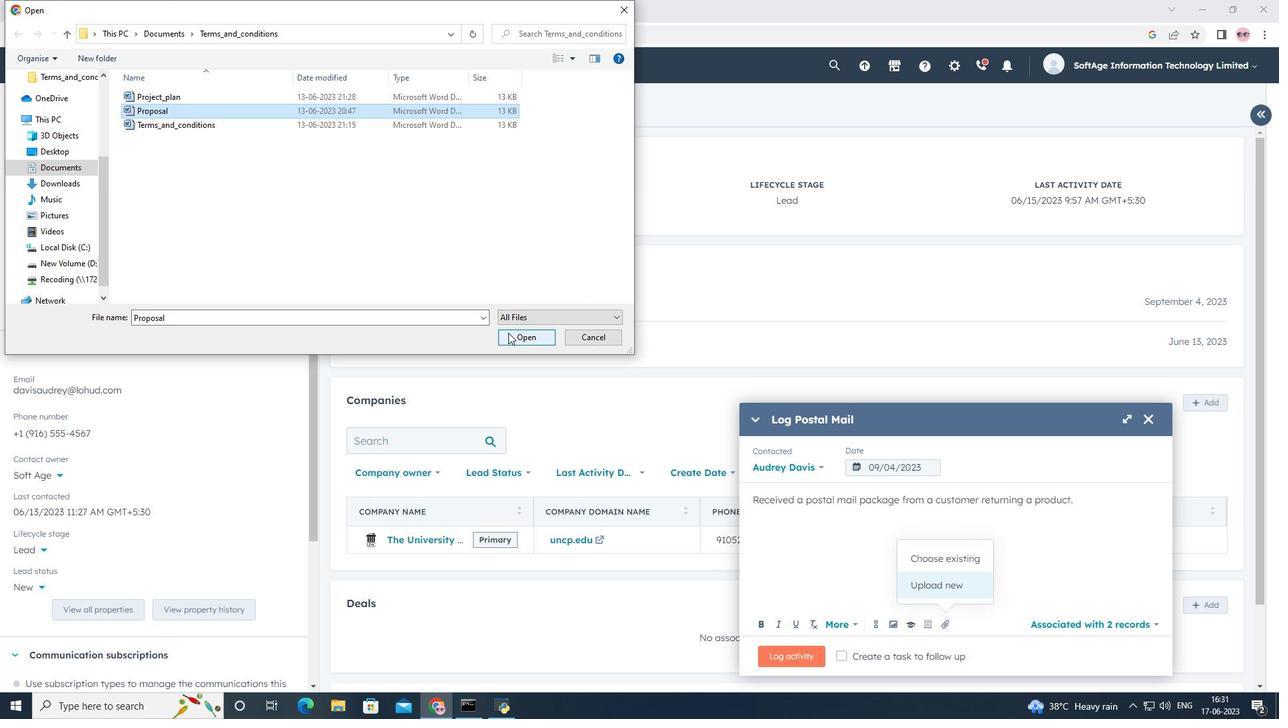 
Action: Mouse moved to (791, 655)
Screenshot: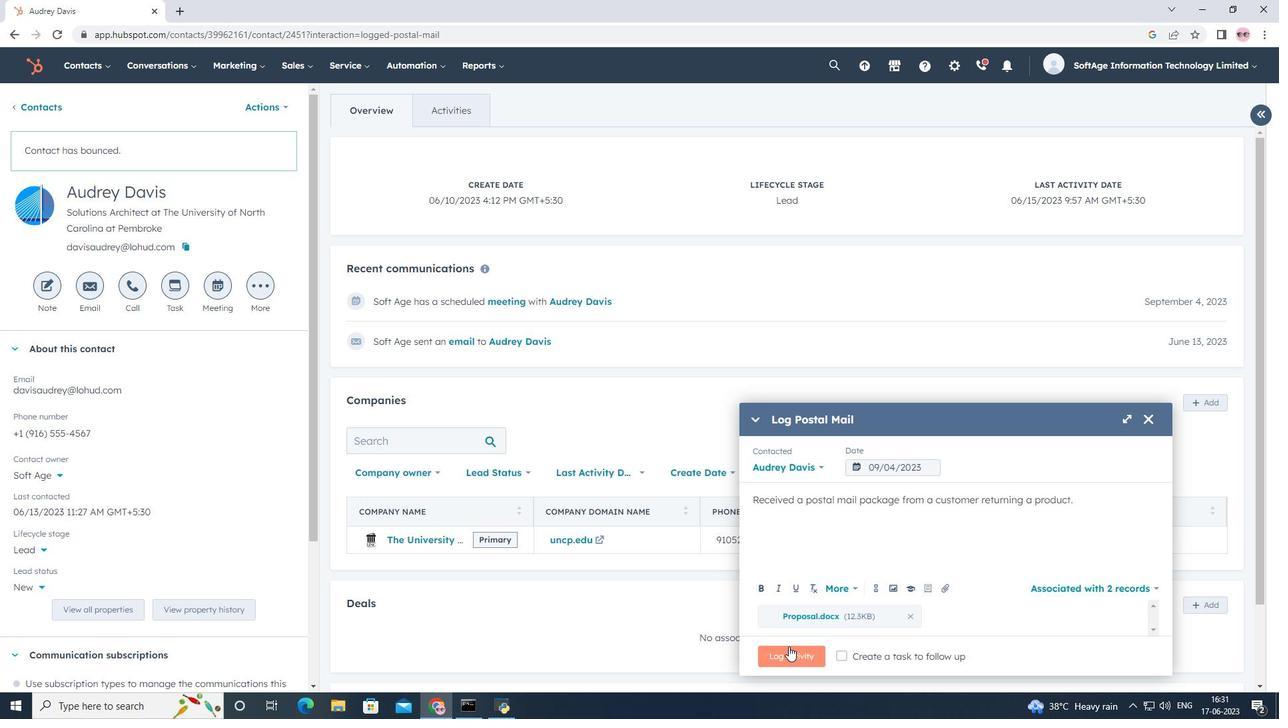 
Action: Mouse pressed left at (791, 655)
Screenshot: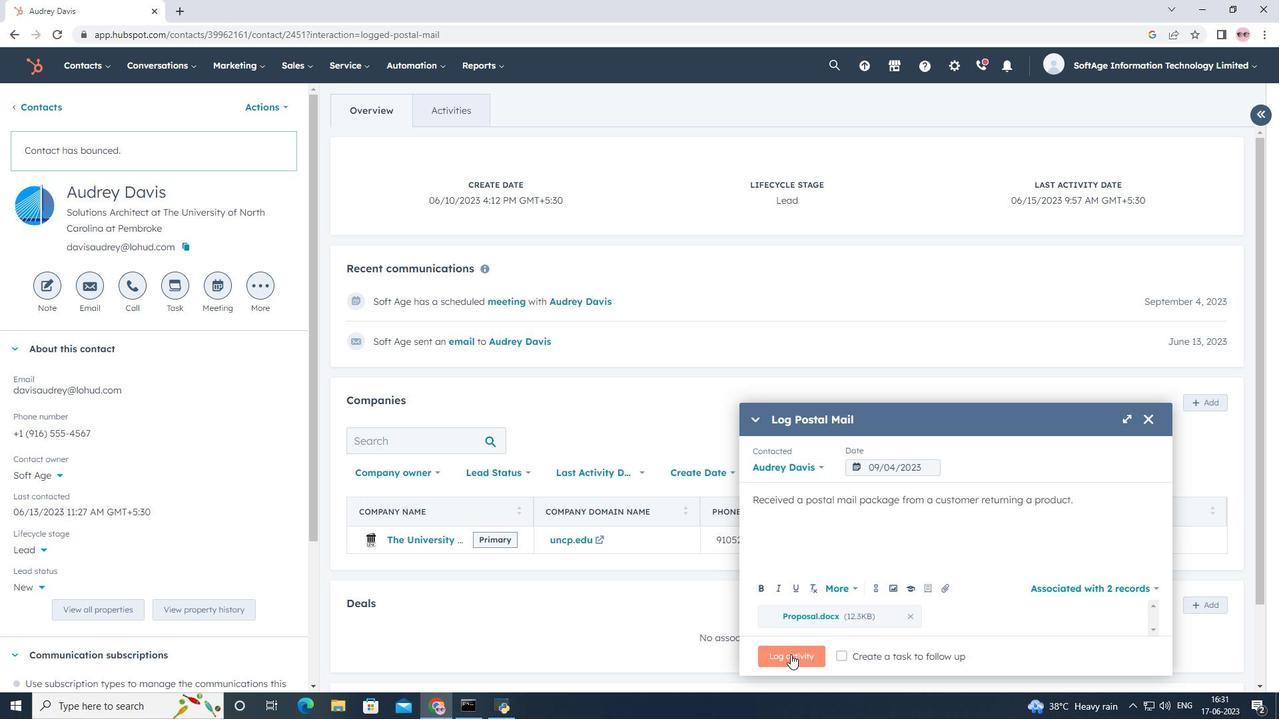 
Action: Mouse moved to (825, 539)
Screenshot: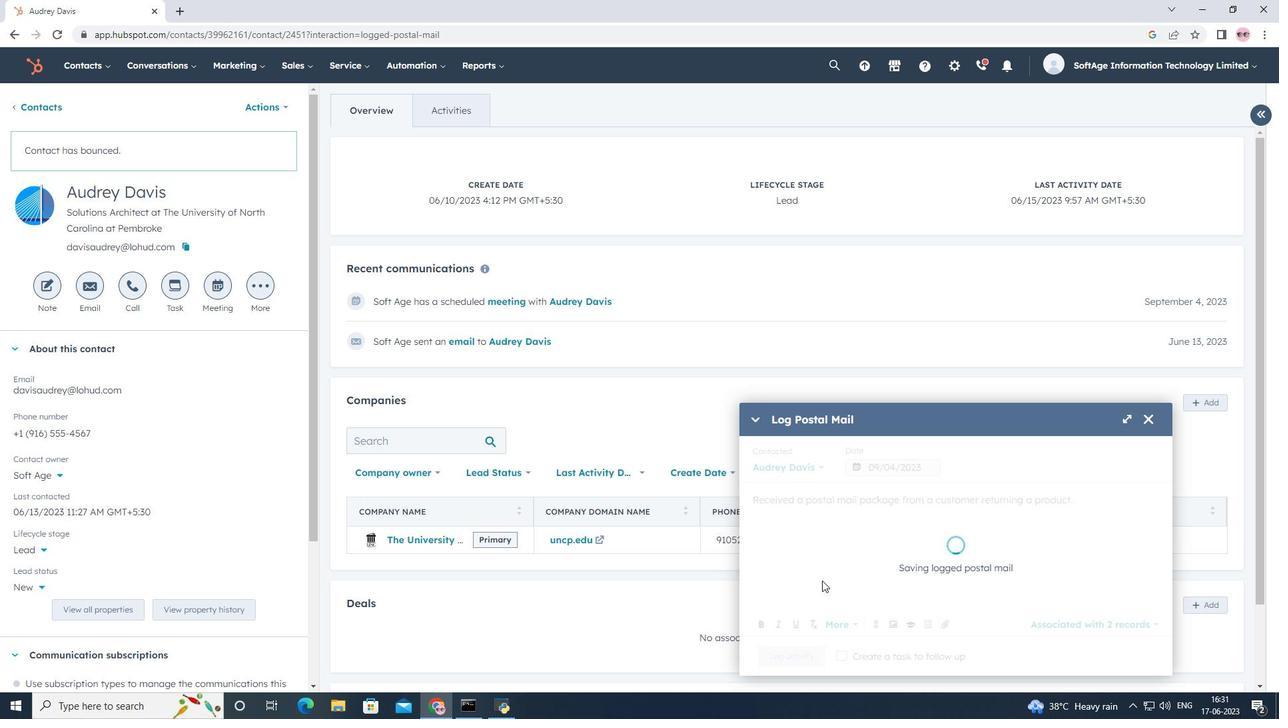 
